 Task: Create new Company, with domain: 'barclays.com' and type: 'Reseller'. Add new contact for this company, with mail Id: 'Varun34Sharma@barclays.com', First Name: Varun, Last name:  Sharma, Job Title: 'Front-End Developer', Phone Number: '(801) 555-9014'. Change life cycle stage to  Lead and lead status to  Open. Logged in from softage.3@softage.net
Action: Mouse moved to (32, 69)
Screenshot: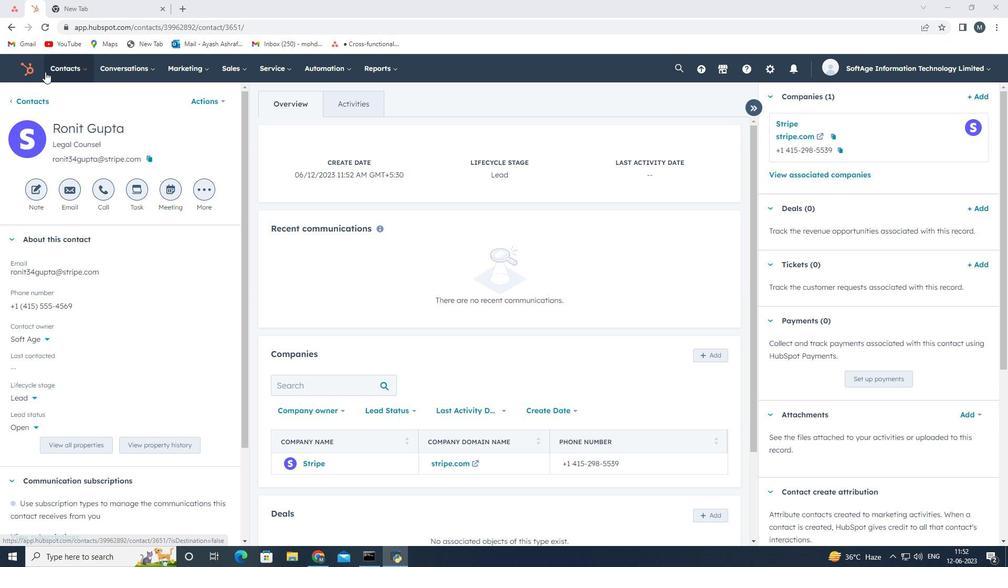 
Action: Mouse pressed left at (32, 69)
Screenshot: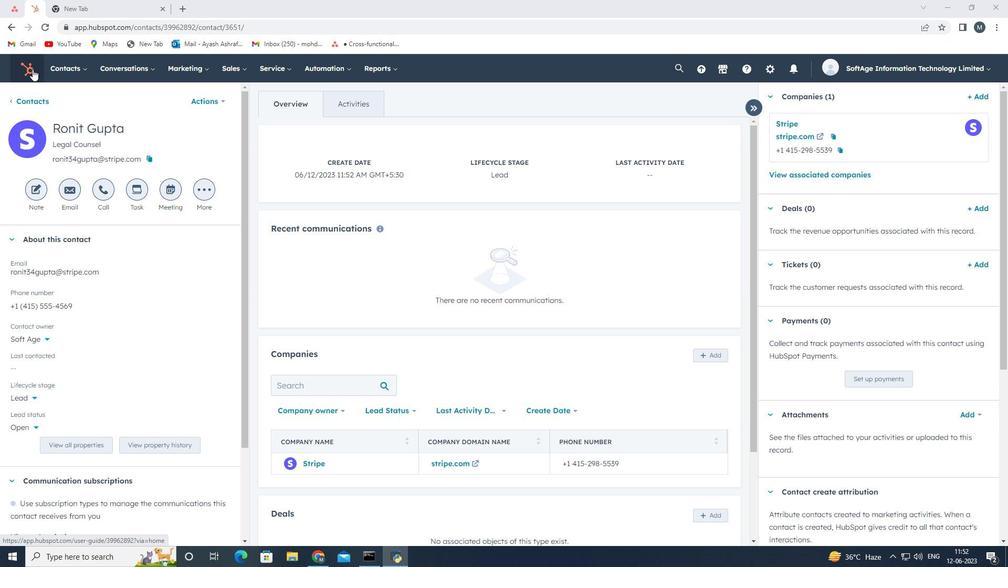 
Action: Mouse moved to (80, 70)
Screenshot: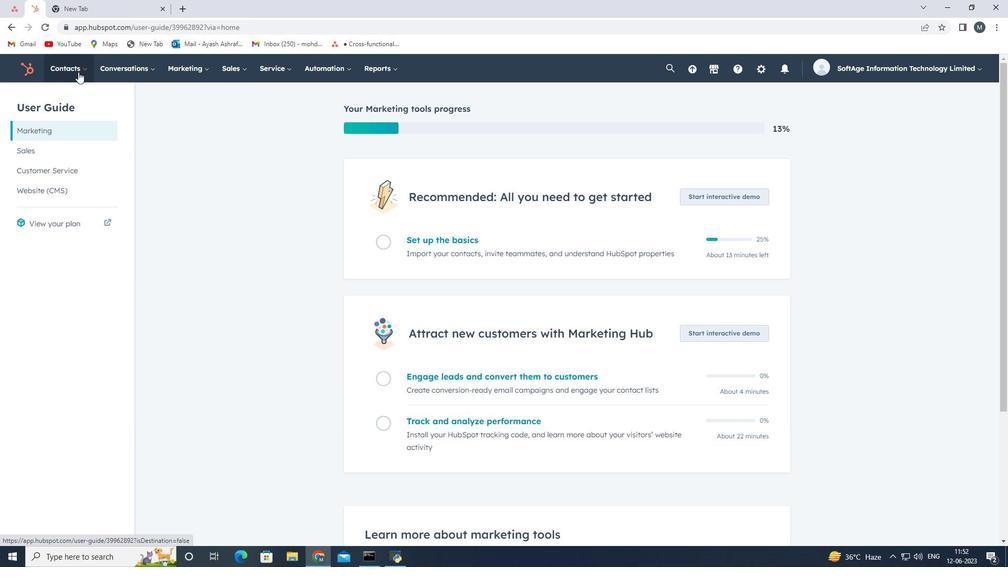 
Action: Mouse pressed left at (80, 70)
Screenshot: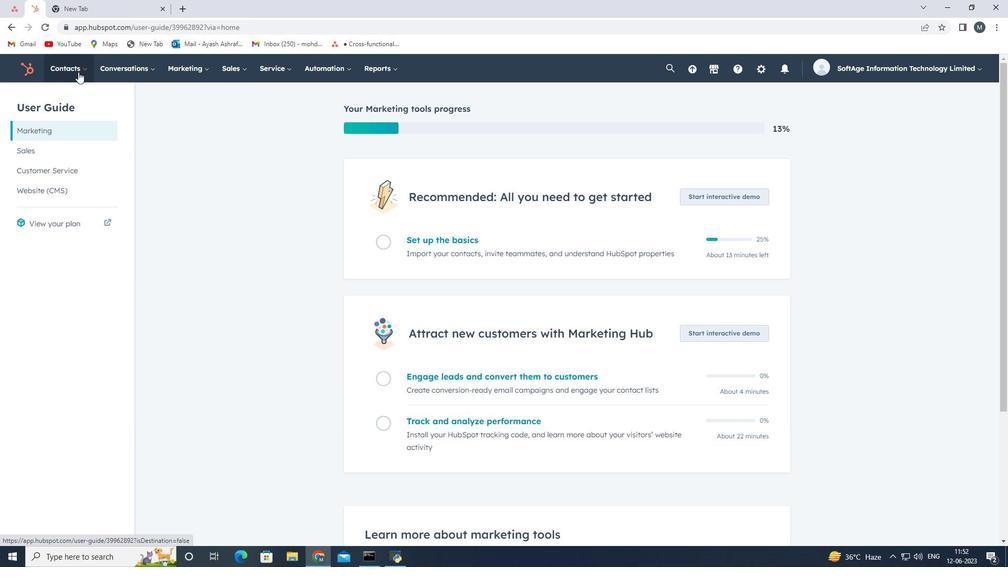 
Action: Mouse moved to (82, 118)
Screenshot: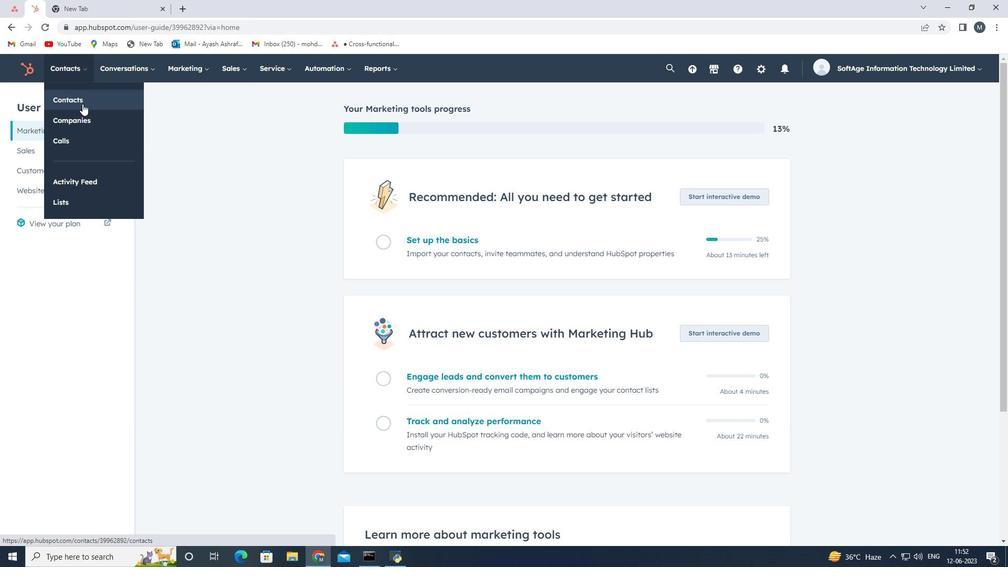 
Action: Mouse pressed left at (82, 118)
Screenshot: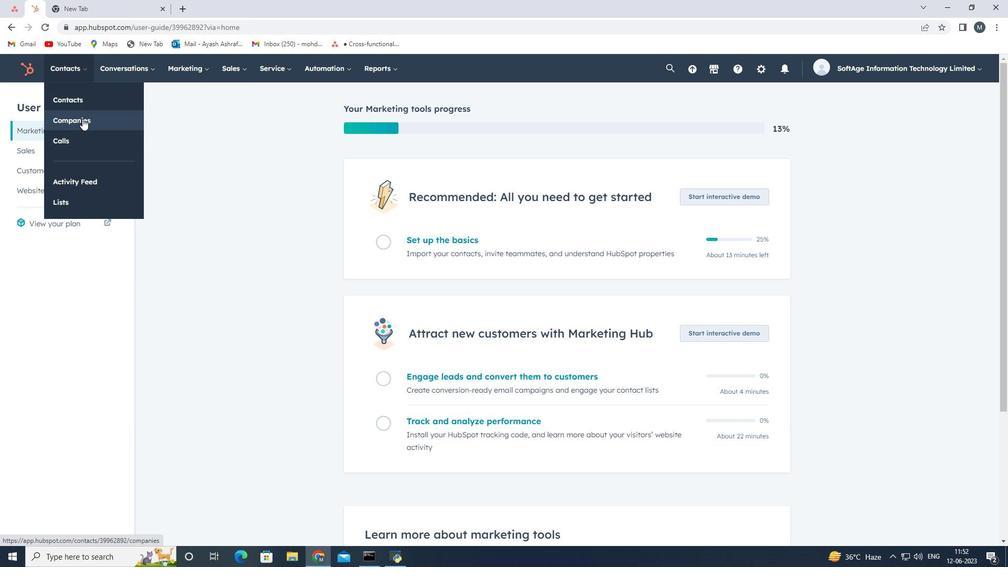 
Action: Mouse moved to (938, 107)
Screenshot: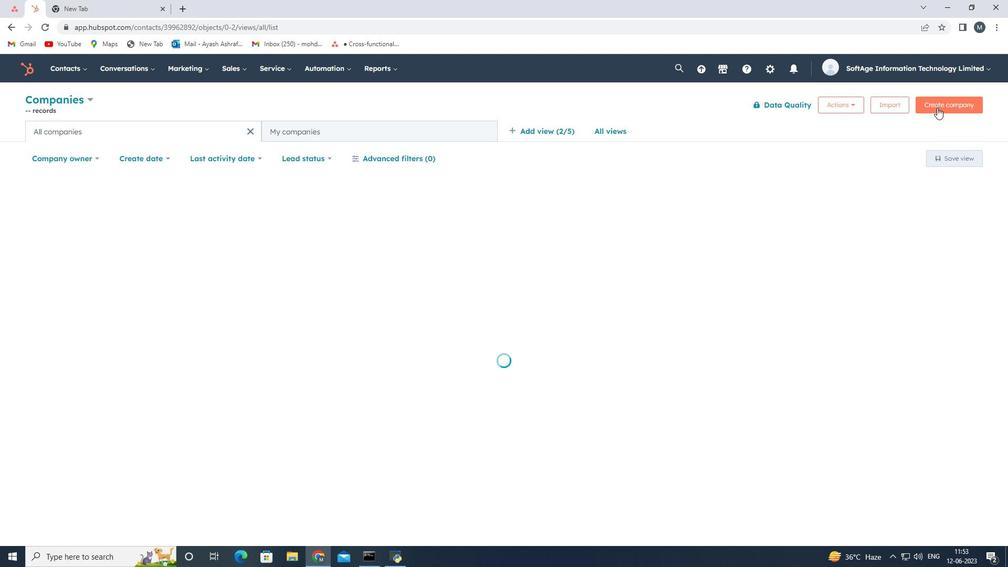 
Action: Mouse pressed left at (938, 107)
Screenshot: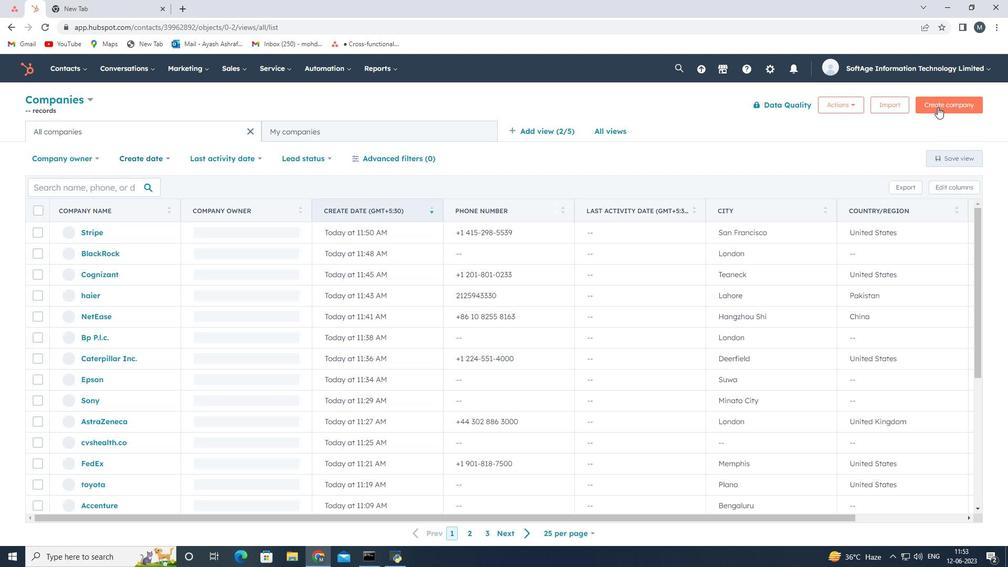
Action: Mouse moved to (763, 147)
Screenshot: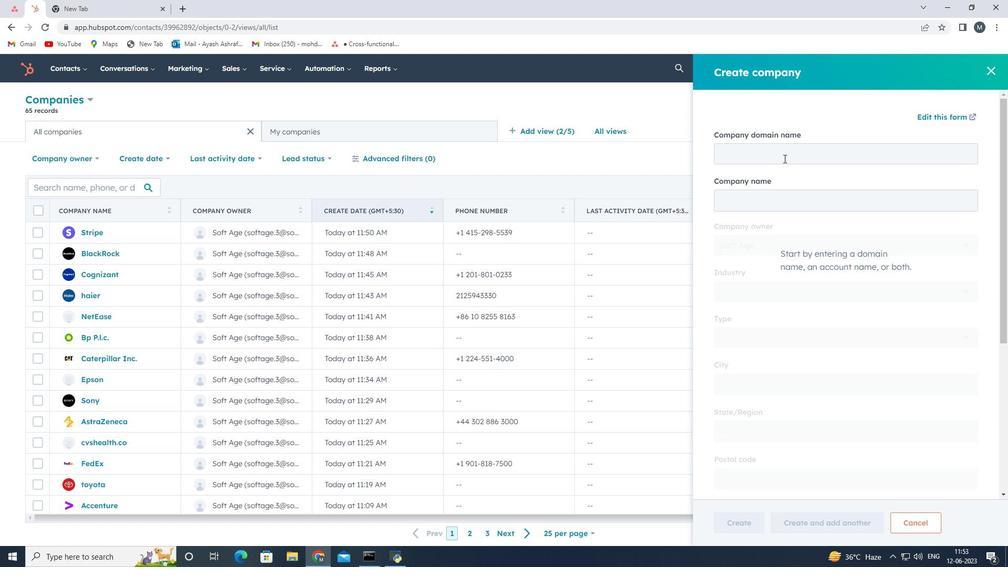 
Action: Mouse pressed left at (763, 147)
Screenshot: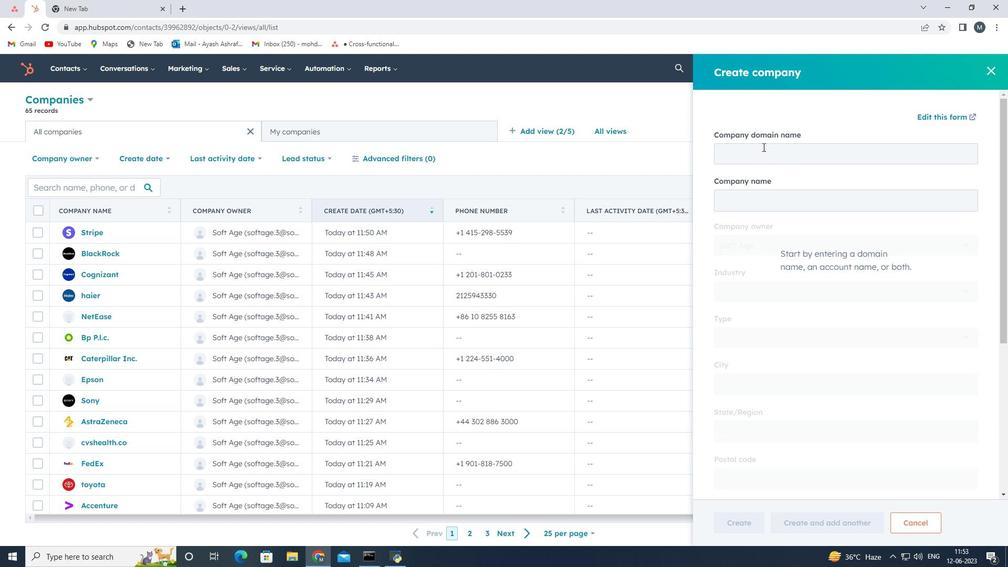 
Action: Key pressed <Key.shift><Key.shift><Key.shift><Key.shift><Key.shift><Key.shift><Key.shift><Key.shift><Key.shift><Key.shift><Key.shift><Key.shift><Key.shift><Key.shift><Key.shift><Key.shift><Key.shift><Key.shift><Key.shift><Key.shift><Key.shift><Key.shift><Key.shift><Key.shift><Key.shift><Key.shift><Key.shift><Key.shift><Key.shift><Key.shift><Key.shift>barclays.com
Screenshot: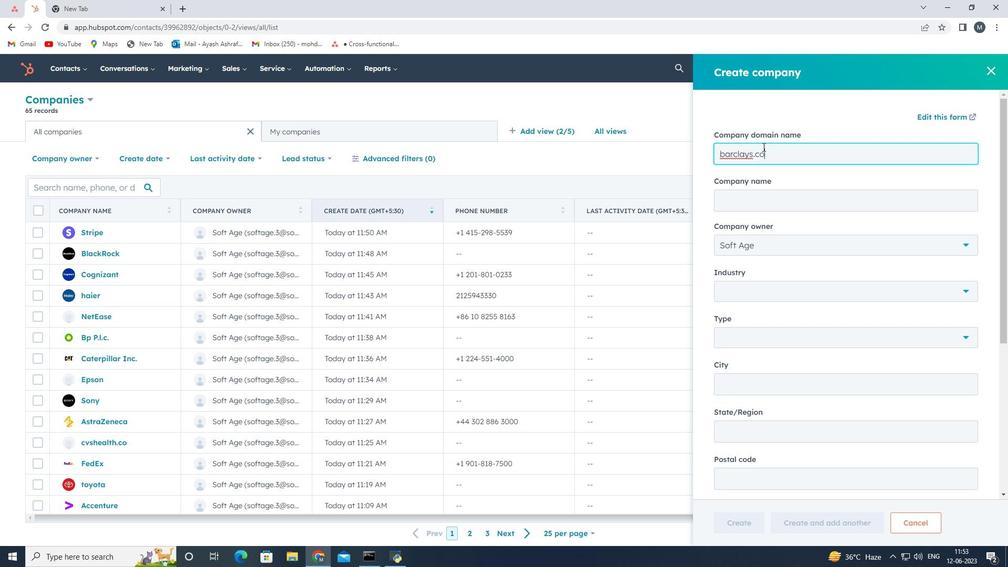 
Action: Mouse moved to (774, 257)
Screenshot: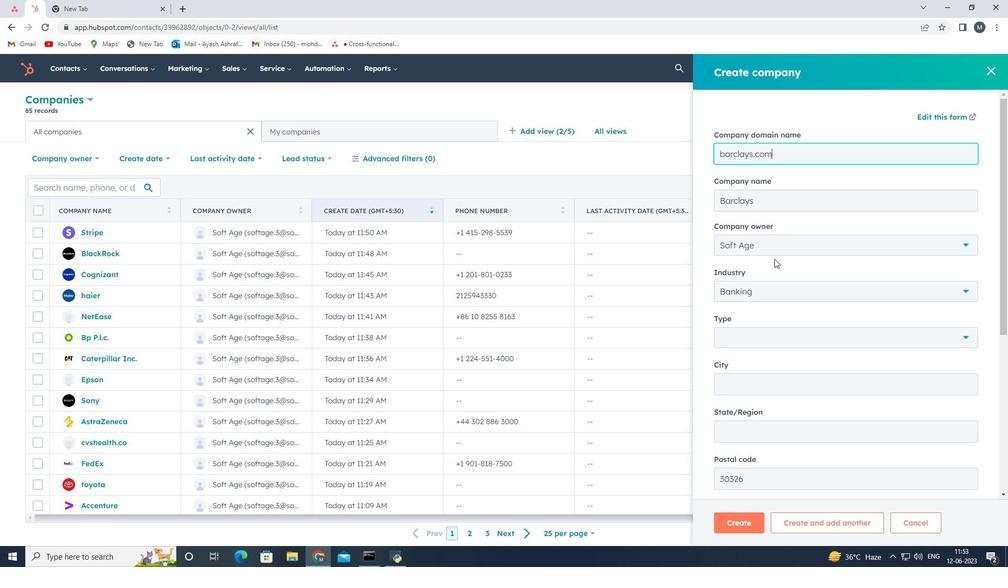 
Action: Mouse scrolled (774, 257) with delta (0, 0)
Screenshot: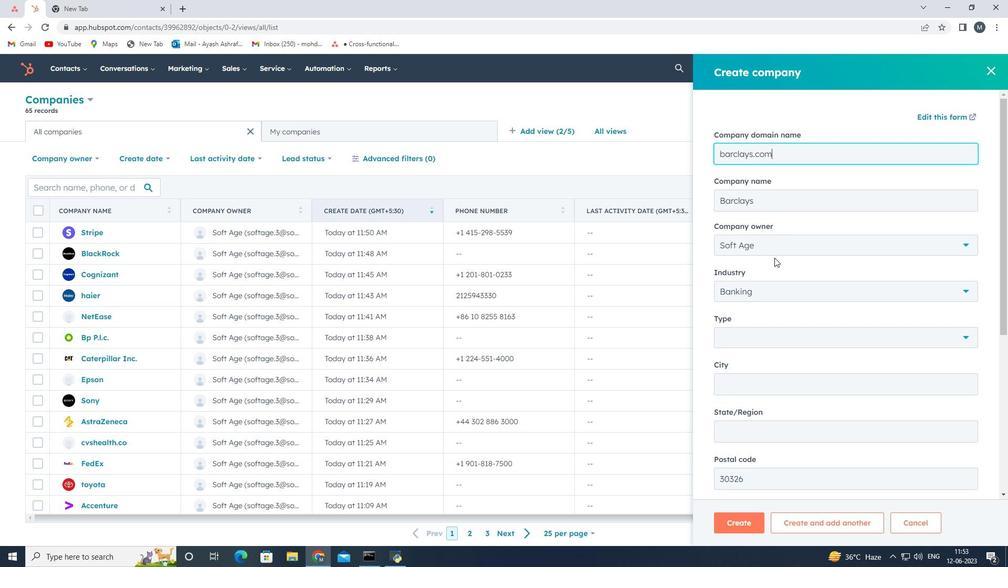 
Action: Mouse moved to (766, 282)
Screenshot: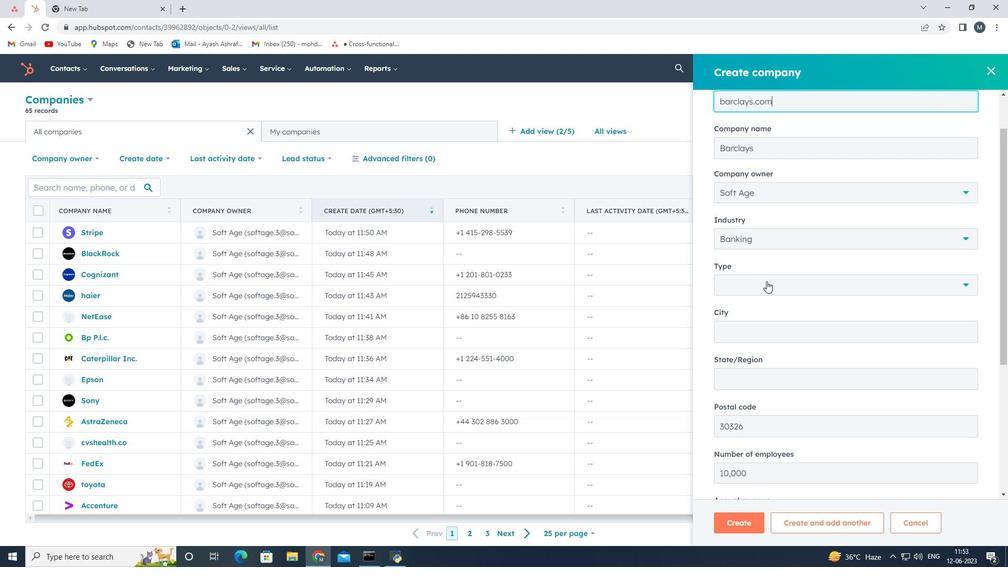 
Action: Mouse pressed left at (766, 282)
Screenshot: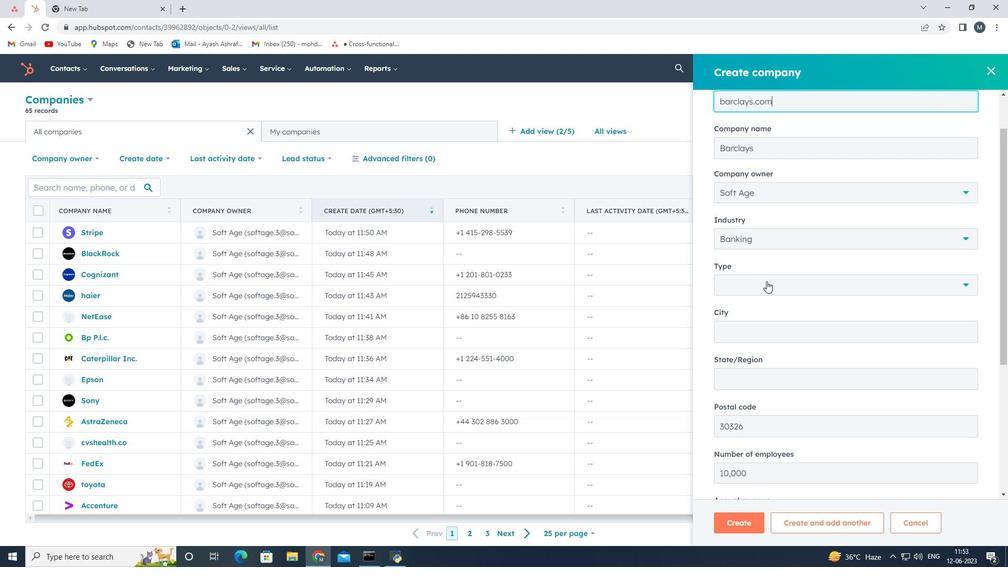 
Action: Mouse moved to (748, 378)
Screenshot: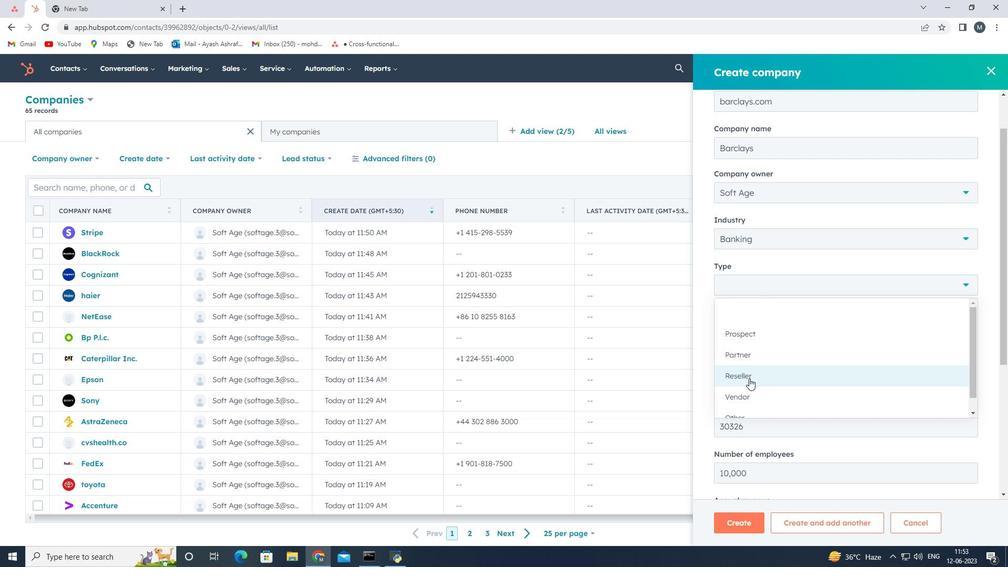 
Action: Mouse pressed left at (748, 378)
Screenshot: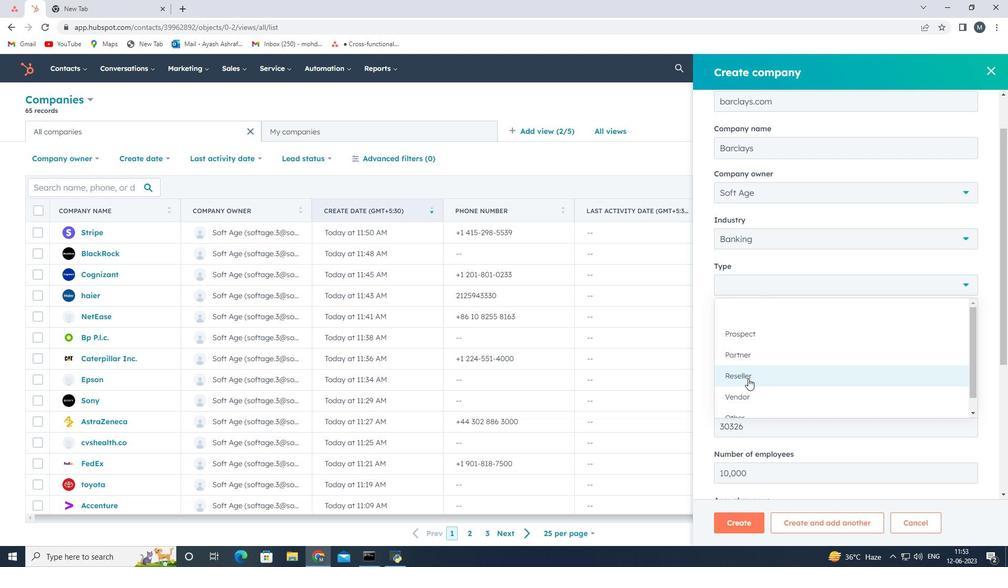 
Action: Mouse moved to (795, 321)
Screenshot: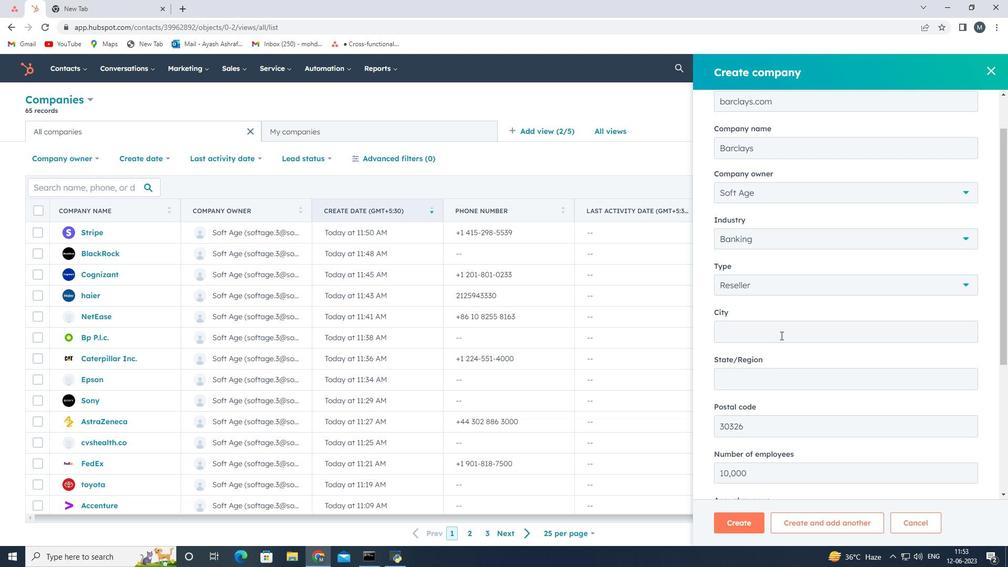 
Action: Mouse scrolled (795, 321) with delta (0, 0)
Screenshot: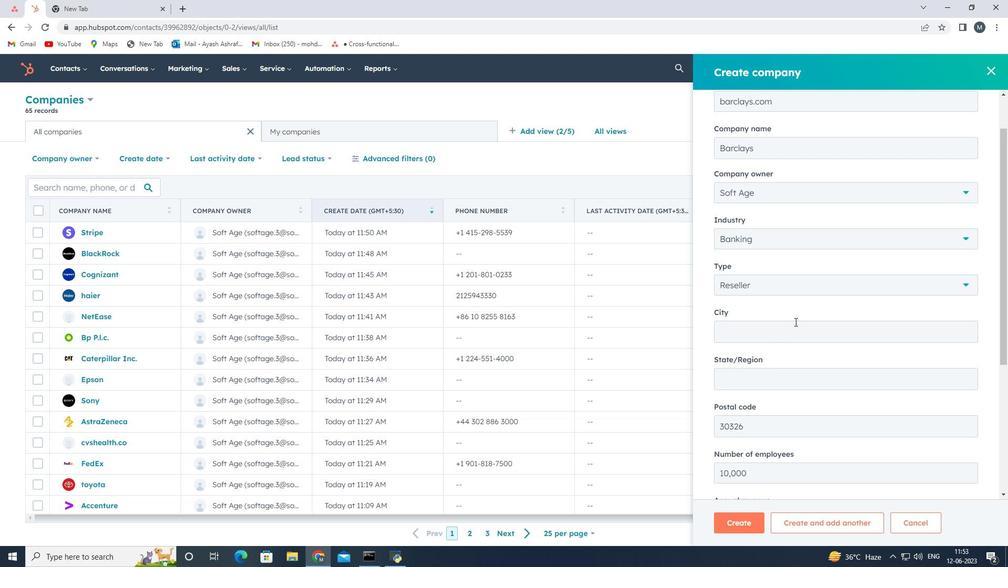 
Action: Mouse moved to (795, 321)
Screenshot: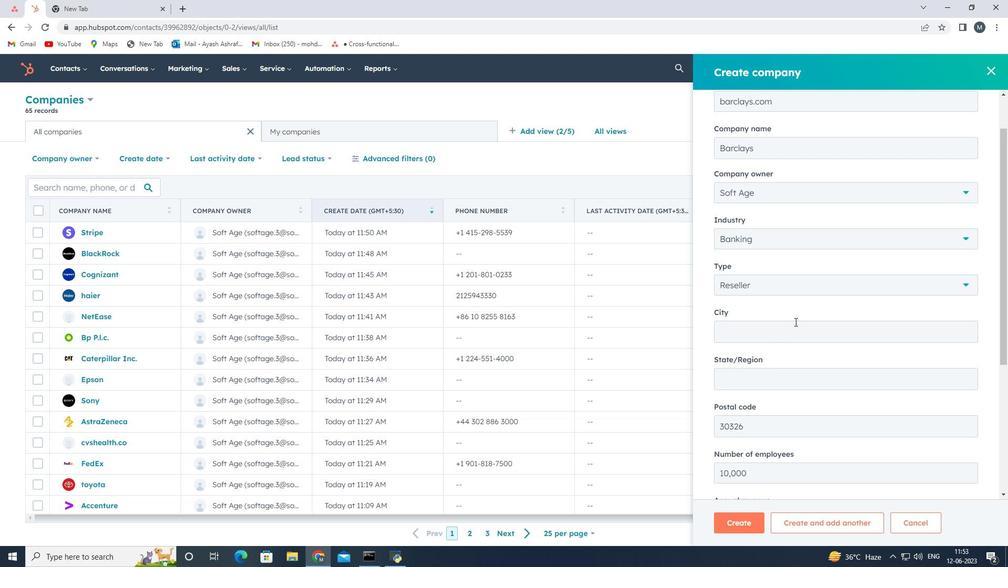 
Action: Mouse scrolled (795, 320) with delta (0, 0)
Screenshot: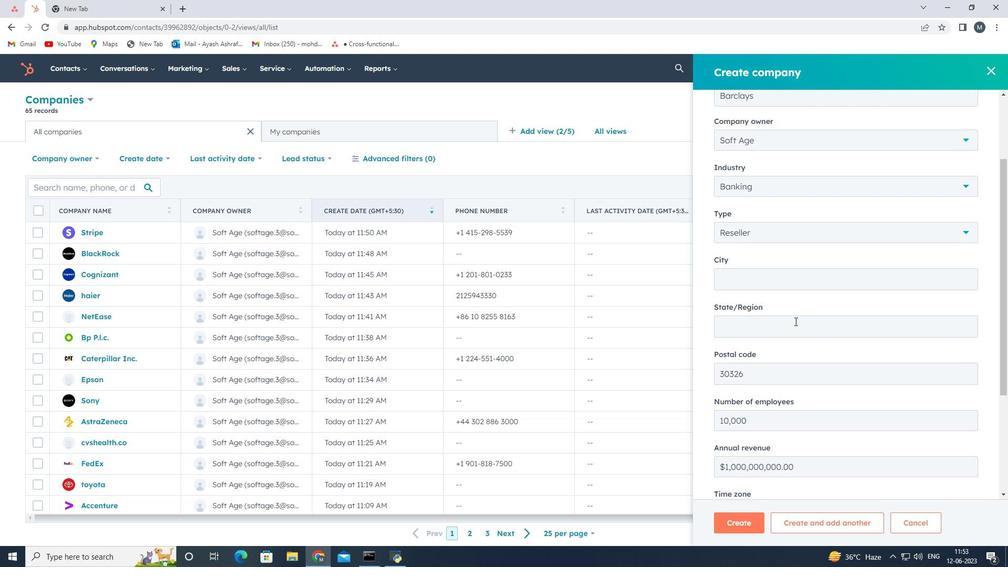 
Action: Mouse scrolled (795, 320) with delta (0, 0)
Screenshot: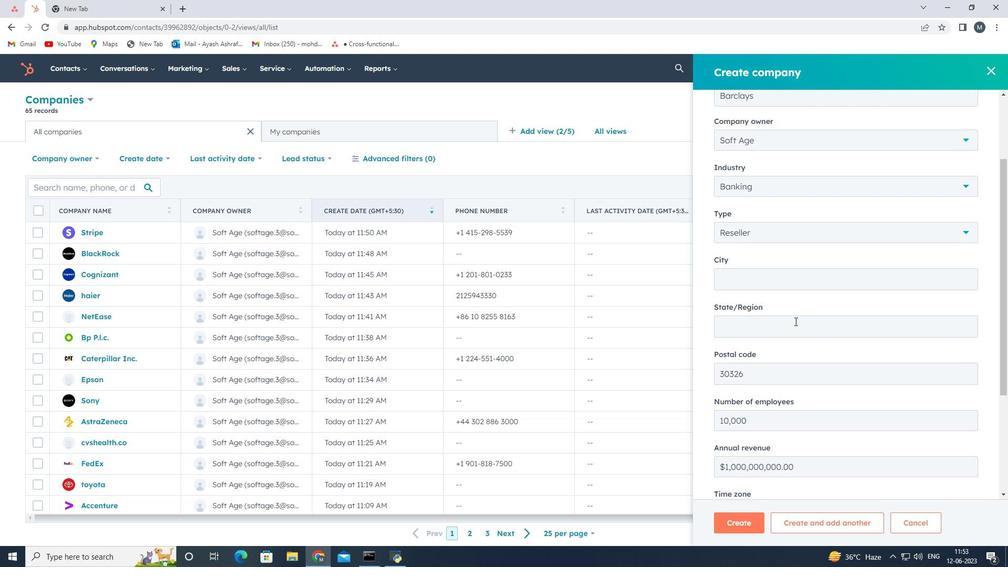 
Action: Mouse scrolled (795, 320) with delta (0, 0)
Screenshot: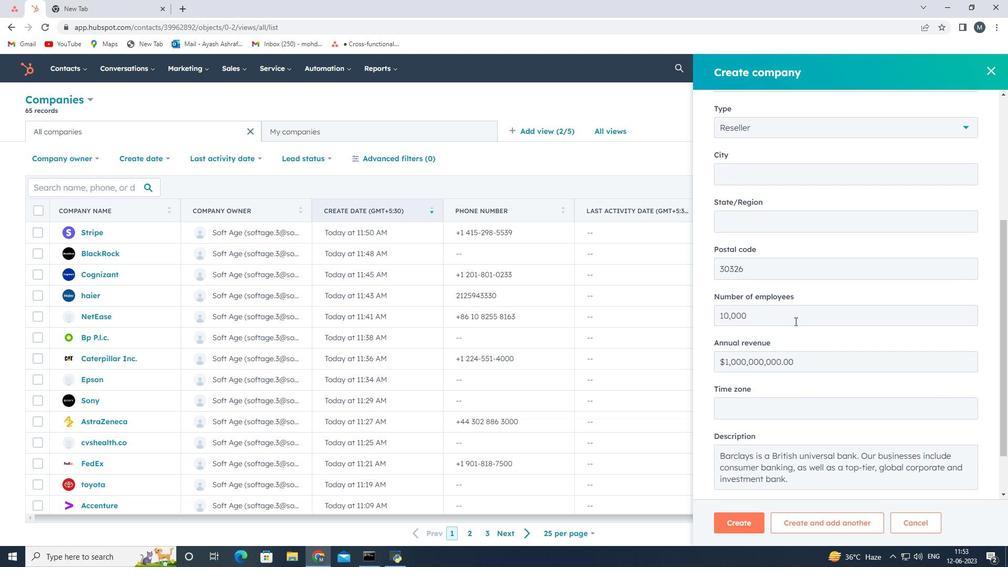 
Action: Mouse scrolled (795, 320) with delta (0, 0)
Screenshot: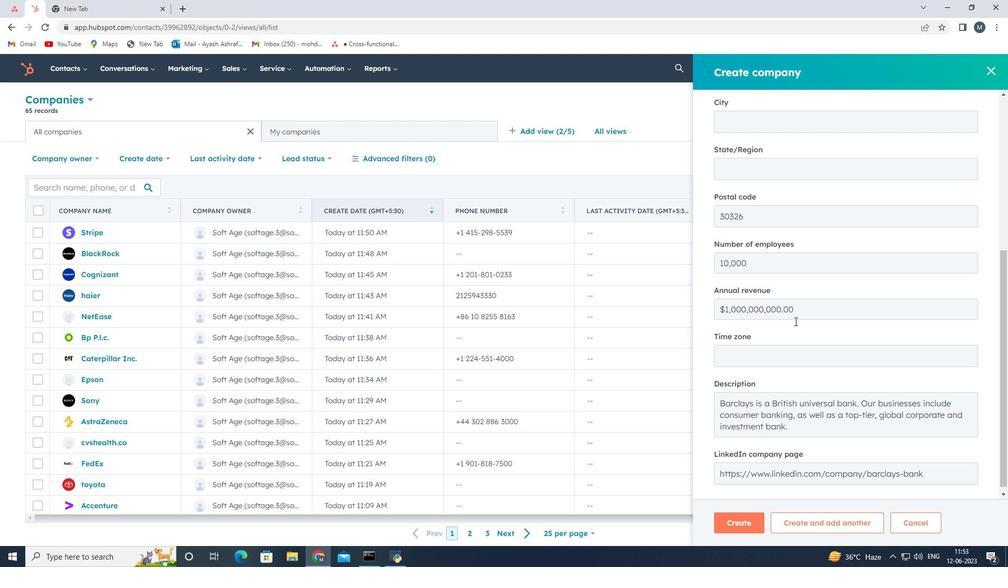 
Action: Mouse scrolled (795, 320) with delta (0, 0)
Screenshot: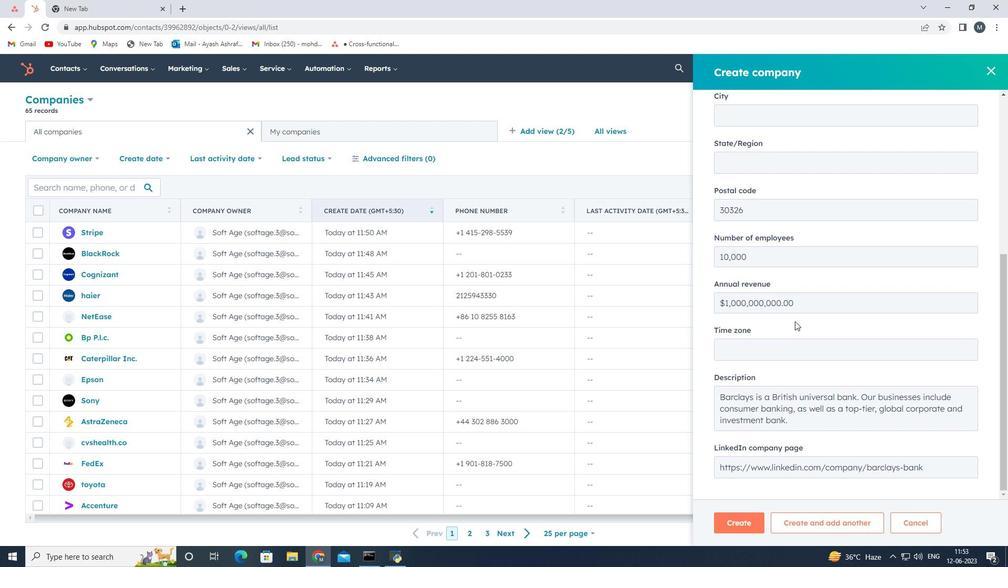 
Action: Mouse moved to (782, 385)
Screenshot: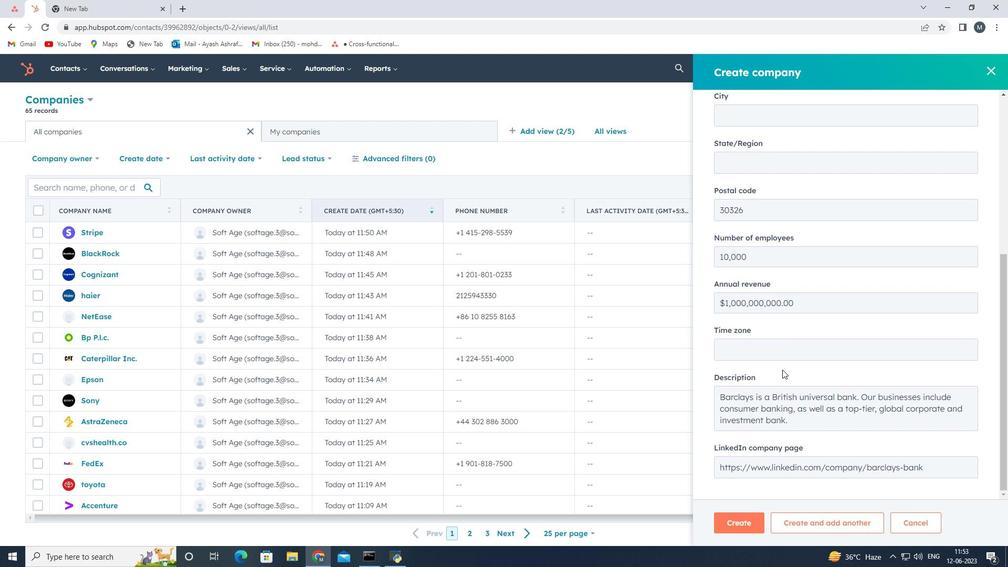 
Action: Mouse scrolled (782, 379) with delta (0, 0)
Screenshot: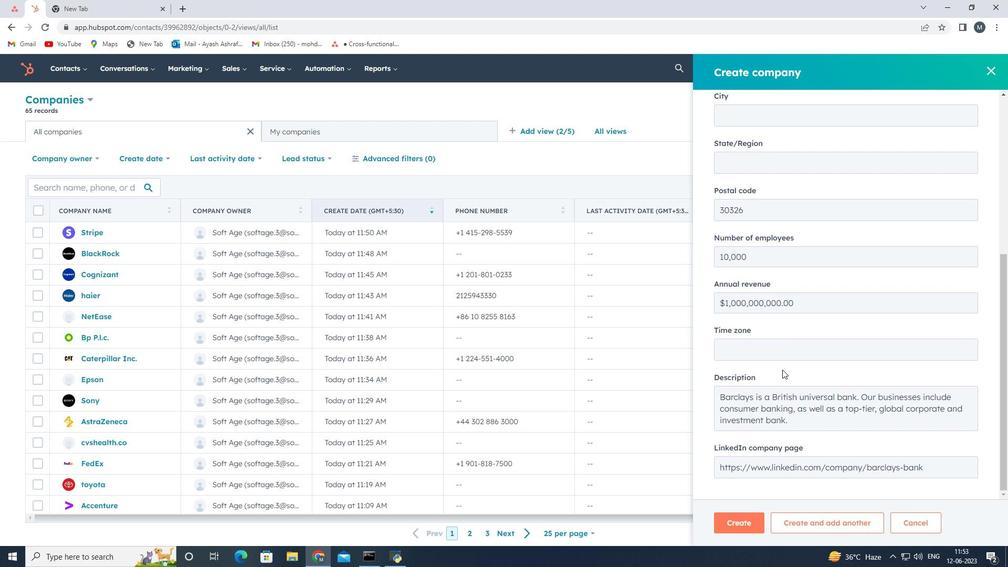 
Action: Mouse moved to (782, 388)
Screenshot: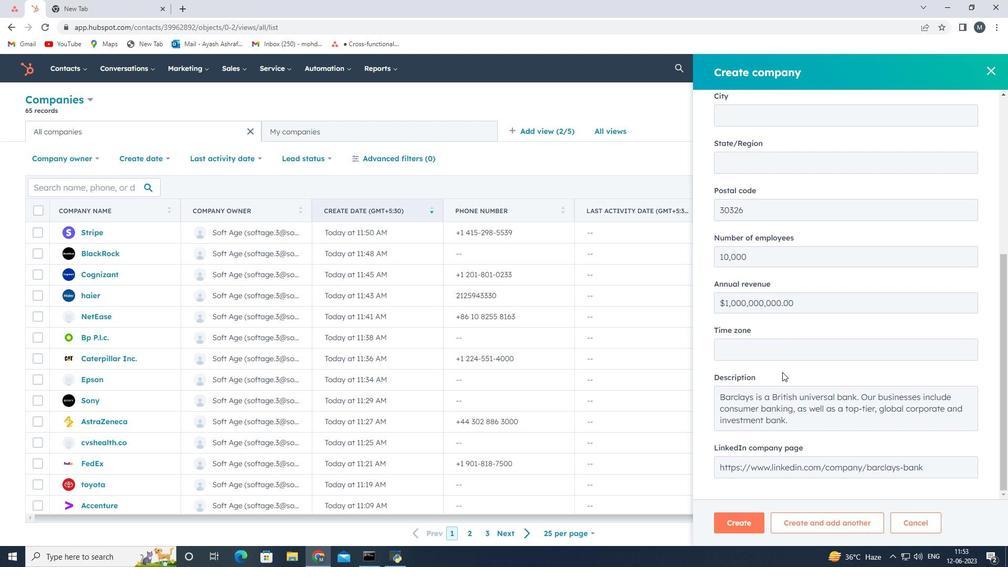 
Action: Mouse scrolled (782, 387) with delta (0, 0)
Screenshot: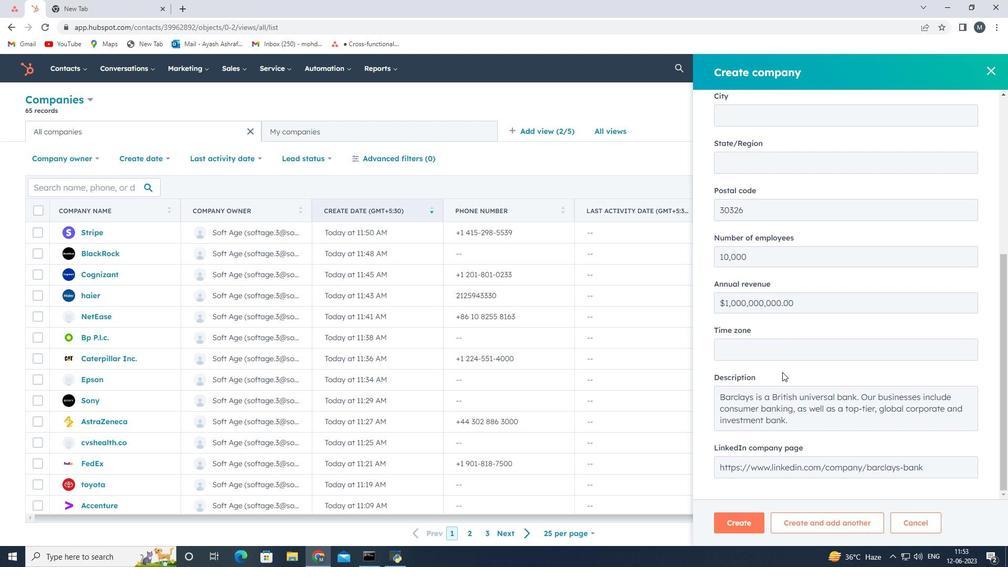 
Action: Mouse moved to (766, 413)
Screenshot: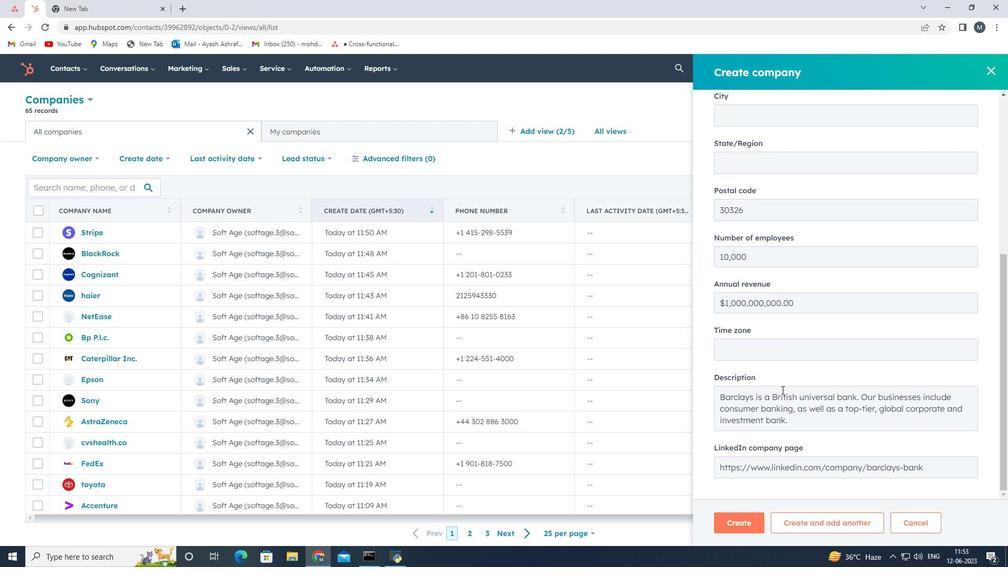 
Action: Mouse scrolled (766, 412) with delta (0, 0)
Screenshot: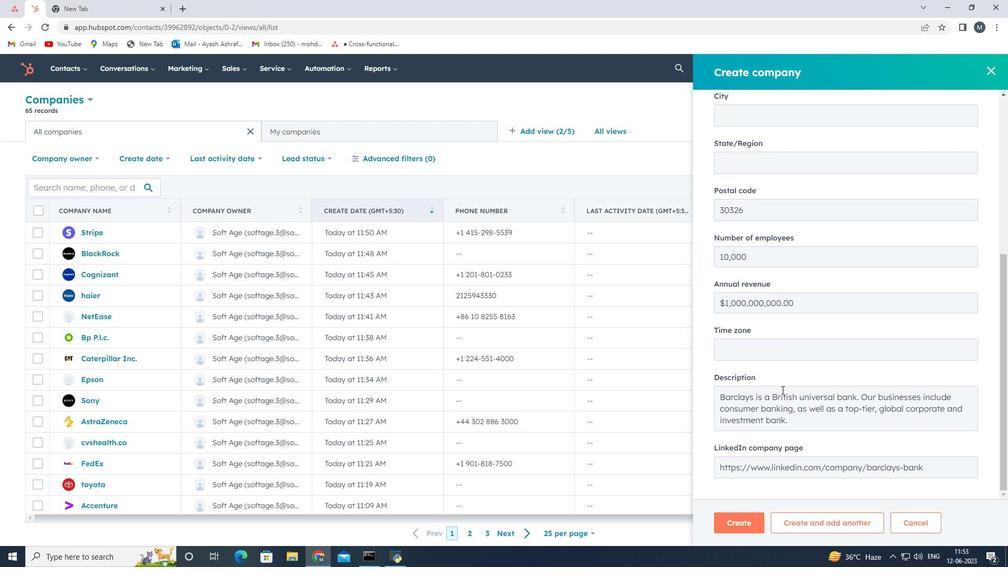 
Action: Mouse moved to (744, 521)
Screenshot: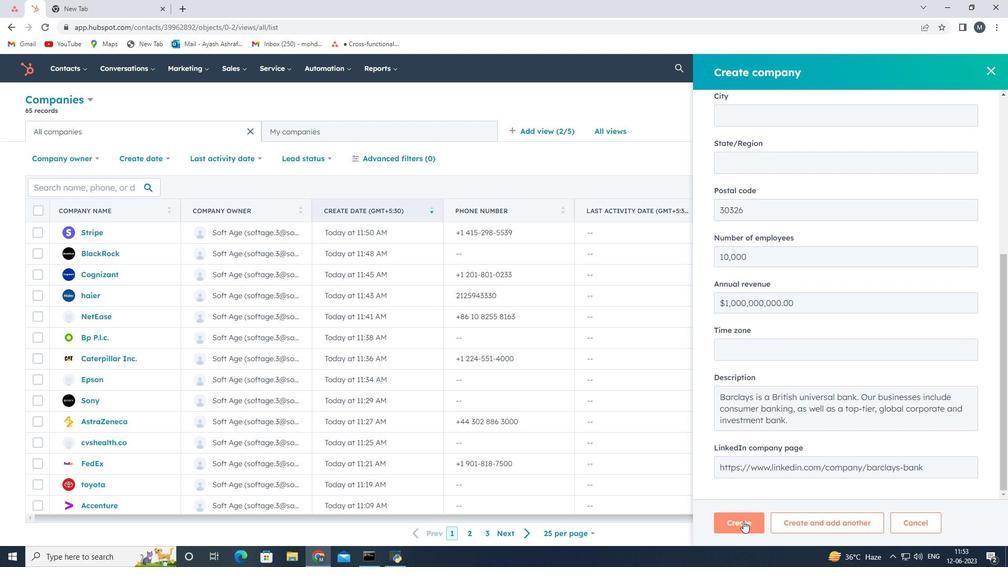 
Action: Mouse pressed left at (744, 521)
Screenshot: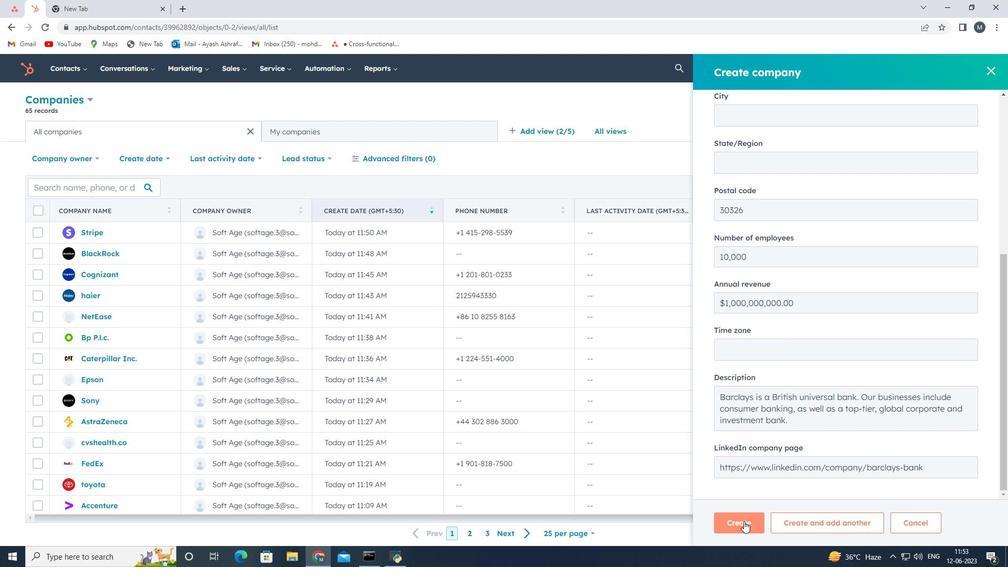 
Action: Mouse moved to (702, 357)
Screenshot: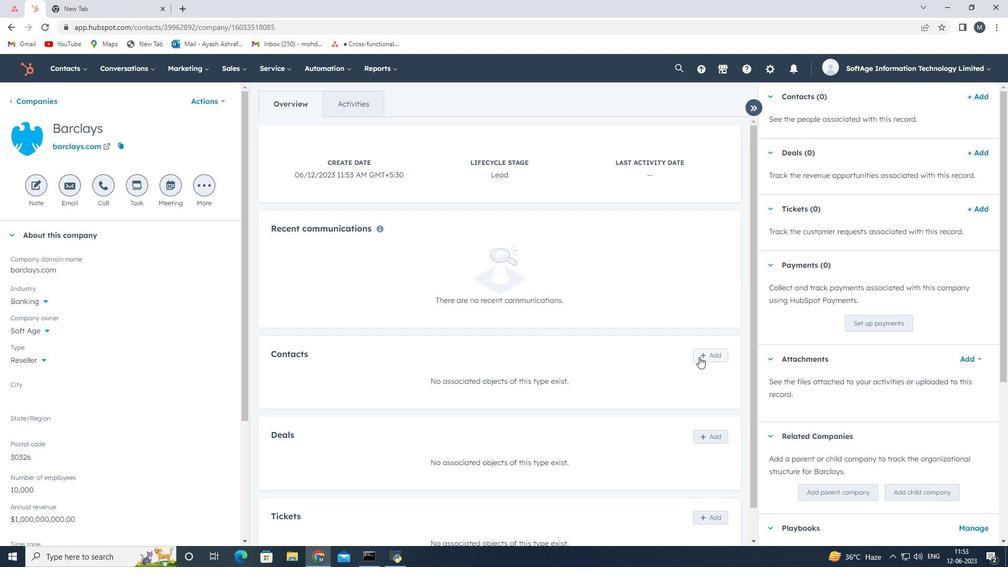 
Action: Mouse pressed left at (702, 357)
Screenshot: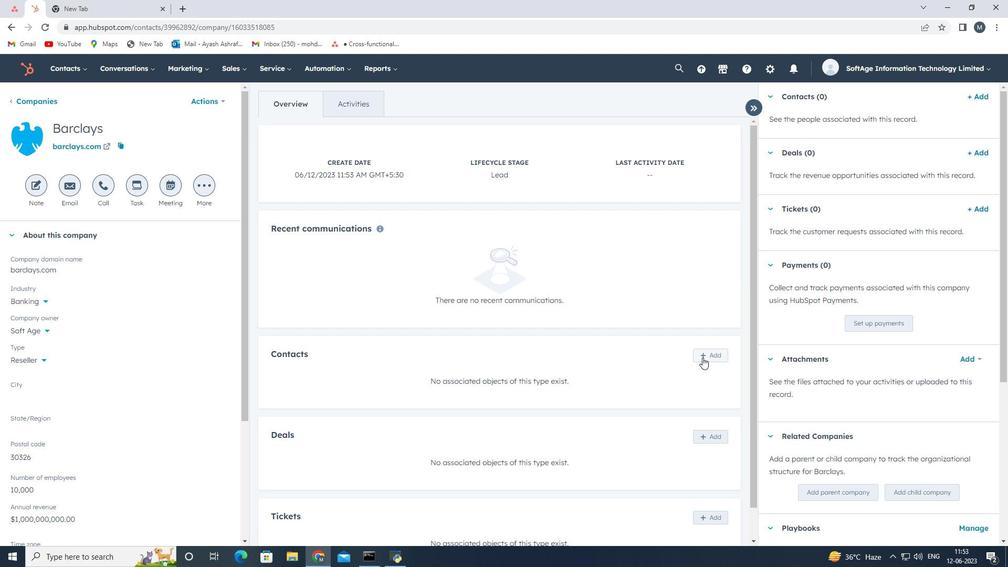 
Action: Mouse moved to (761, 125)
Screenshot: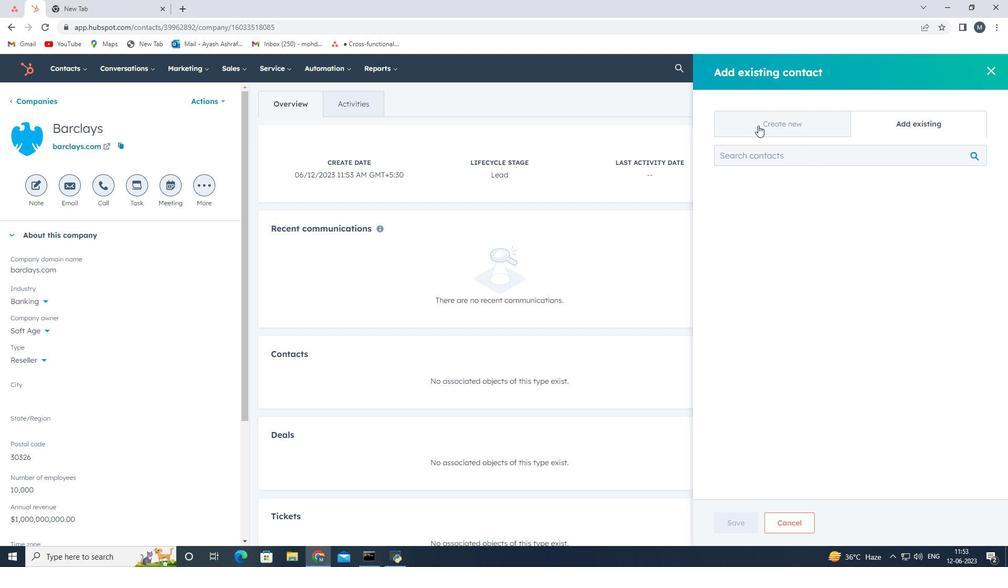 
Action: Mouse pressed left at (761, 125)
Screenshot: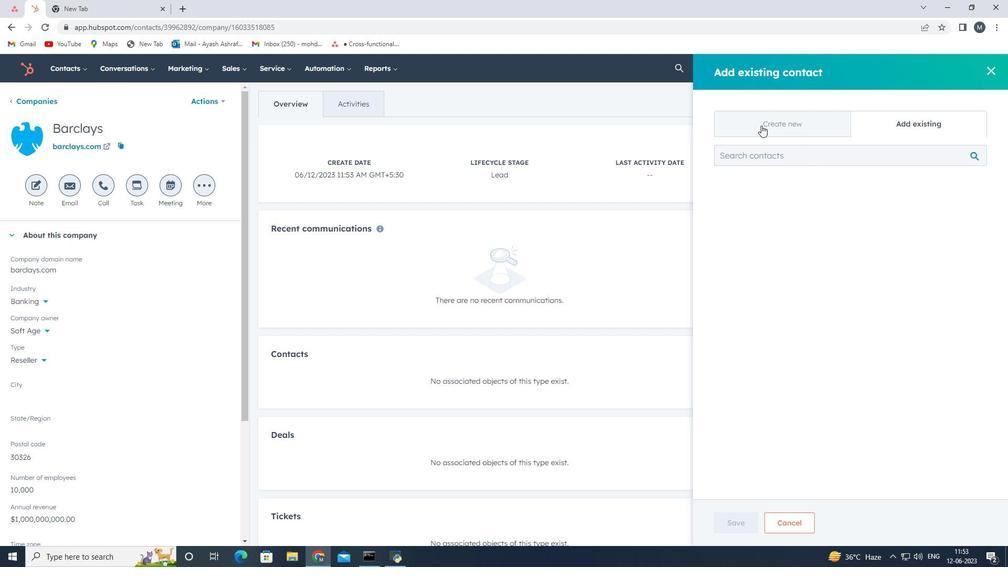 
Action: Mouse moved to (750, 183)
Screenshot: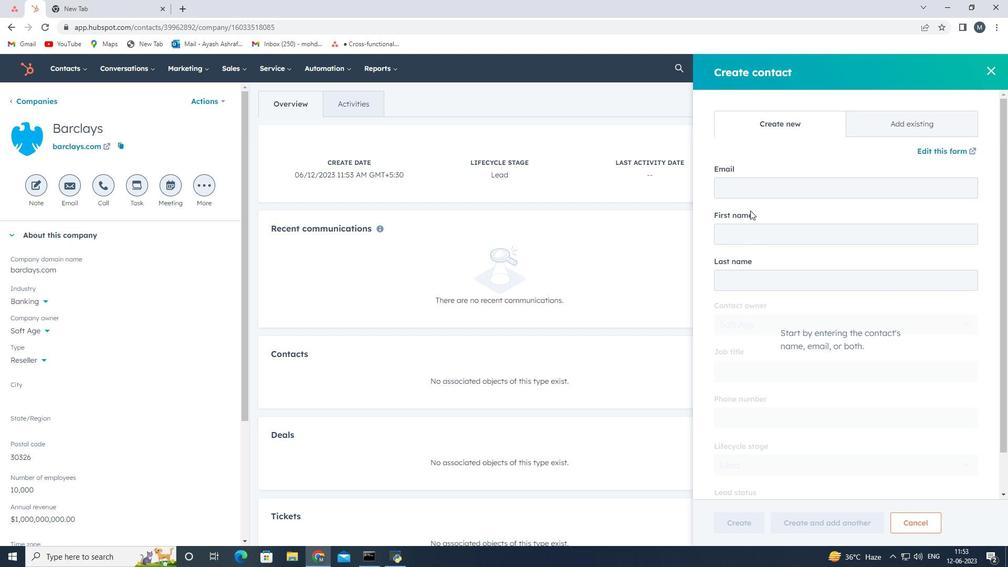 
Action: Mouse pressed left at (750, 183)
Screenshot: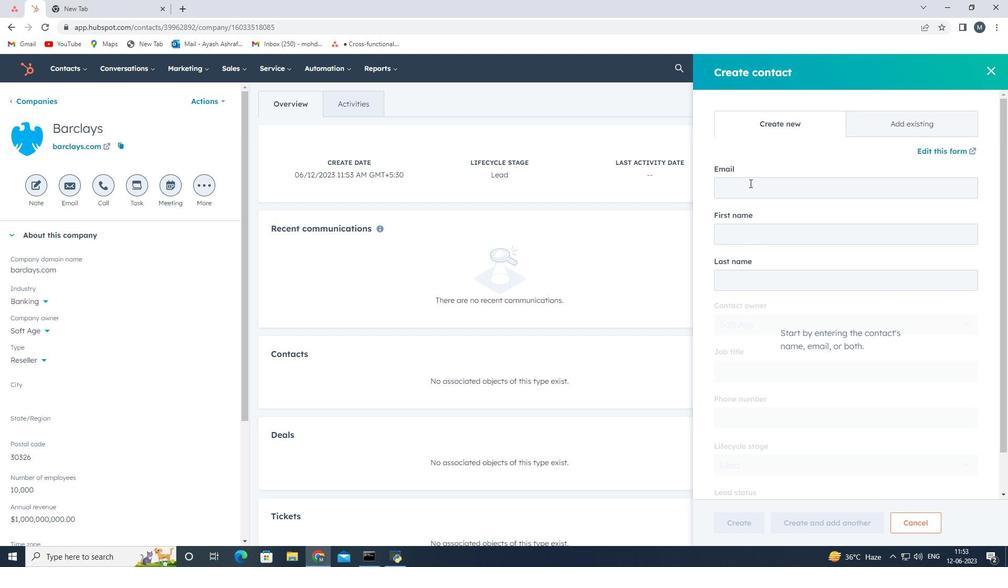 
Action: Key pressed <Key.shift>Varun34<Key.shift>Sharma<Key.shift>@barclays.com
Screenshot: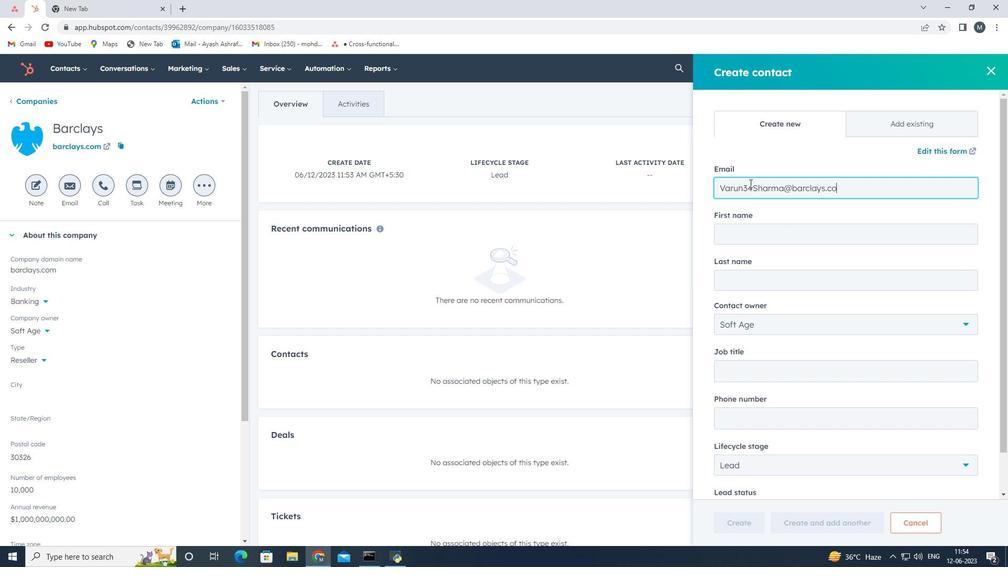 
Action: Mouse moved to (773, 230)
Screenshot: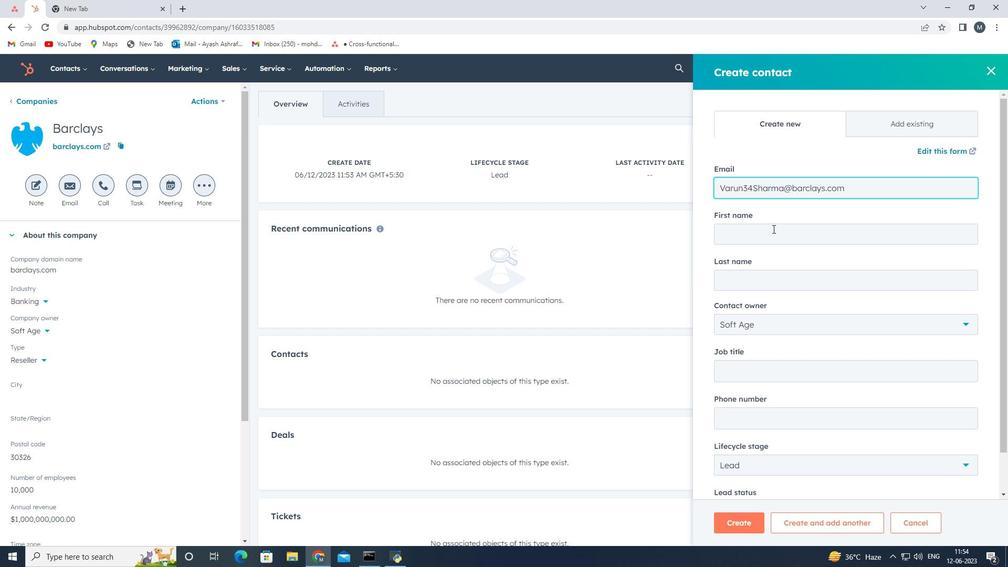 
Action: Mouse pressed left at (773, 230)
Screenshot: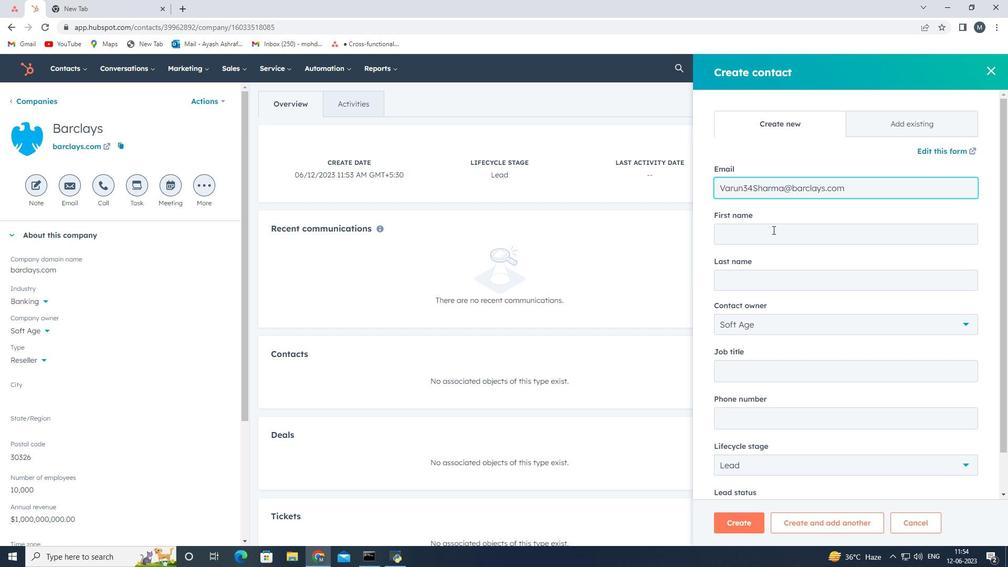 
Action: Mouse moved to (773, 231)
Screenshot: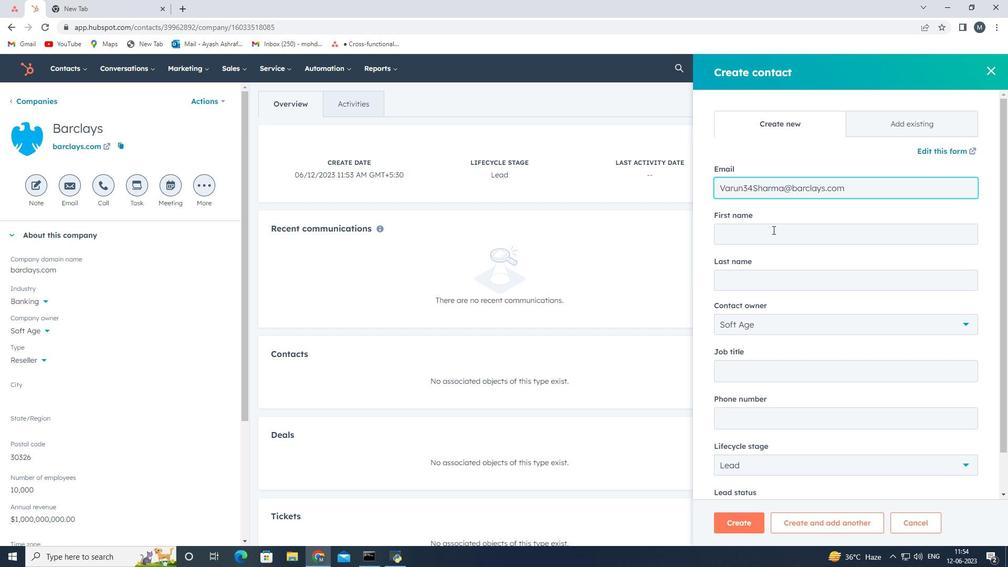 
Action: Key pressed <Key.shift>Varun<Key.space>
Screenshot: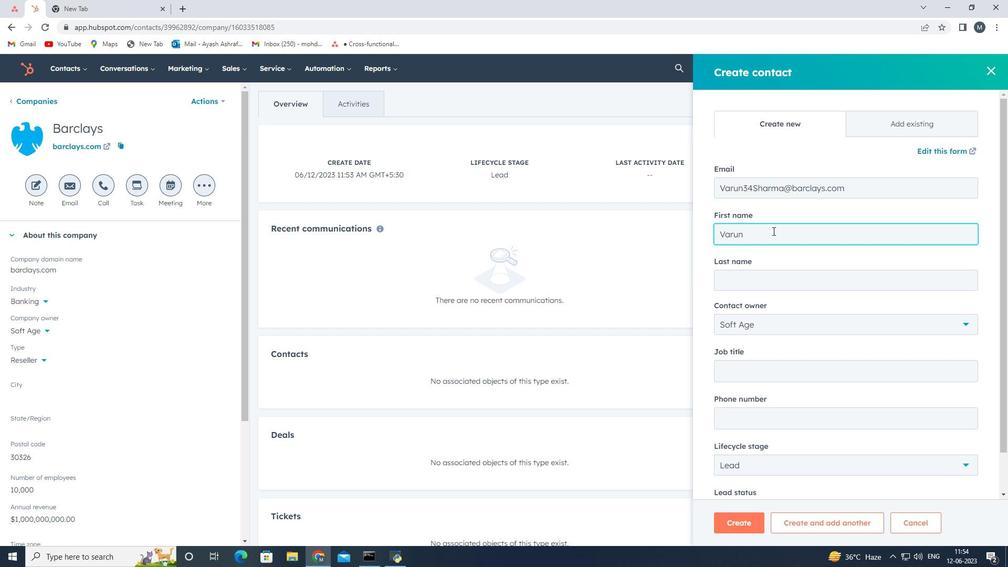 
Action: Mouse moved to (757, 278)
Screenshot: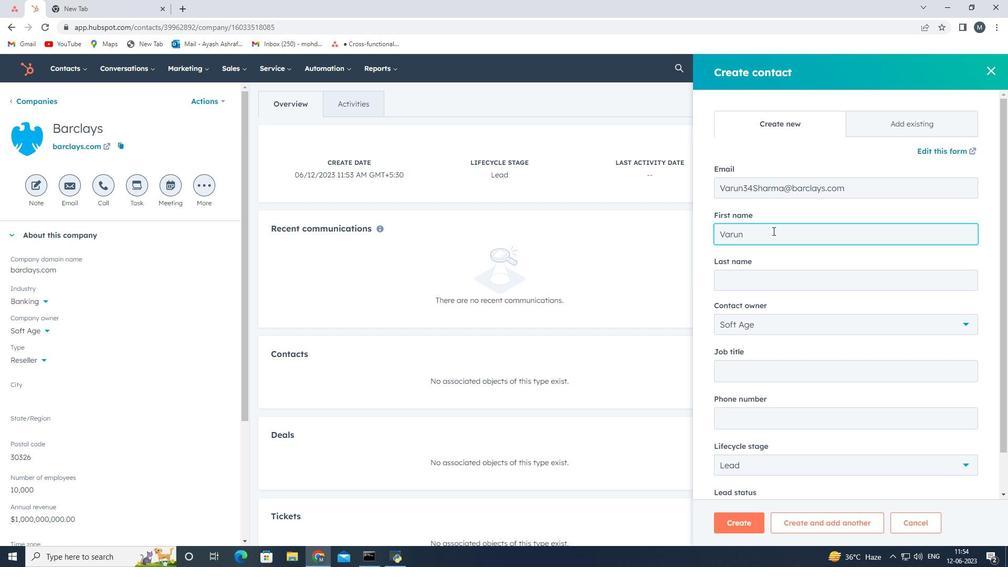 
Action: Mouse pressed left at (757, 278)
Screenshot: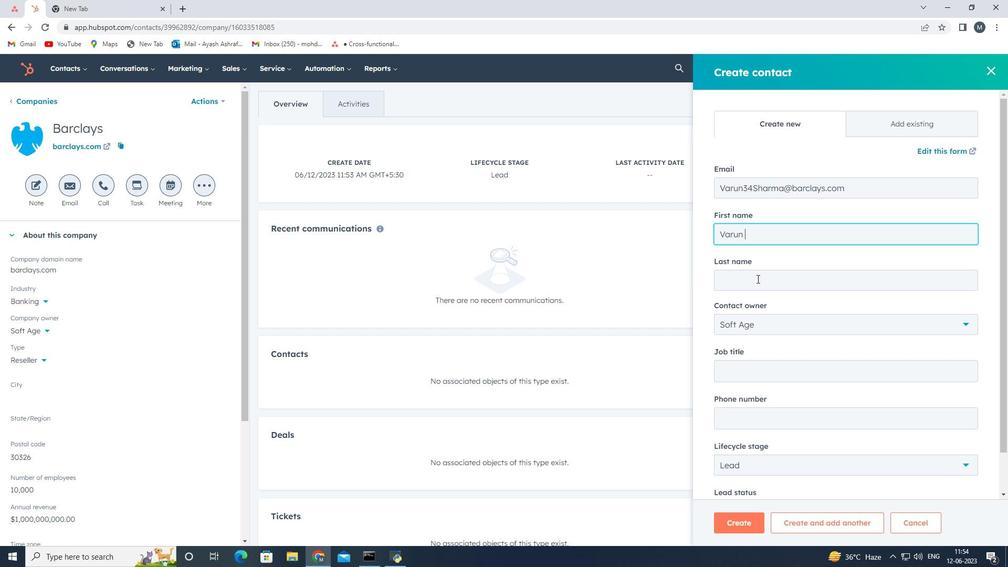 
Action: Key pressed <Key.shift>Sharma
Screenshot: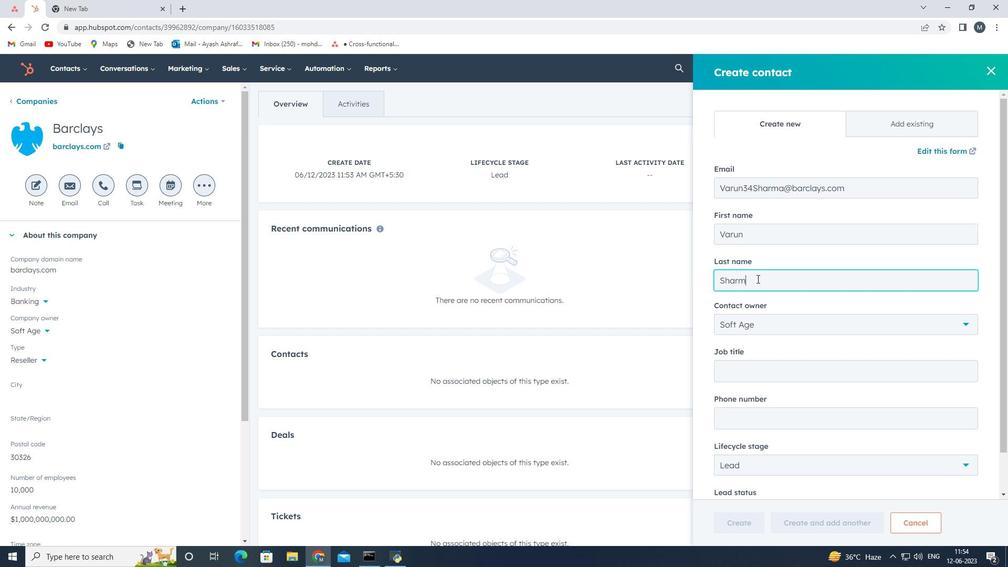
Action: Mouse moved to (780, 349)
Screenshot: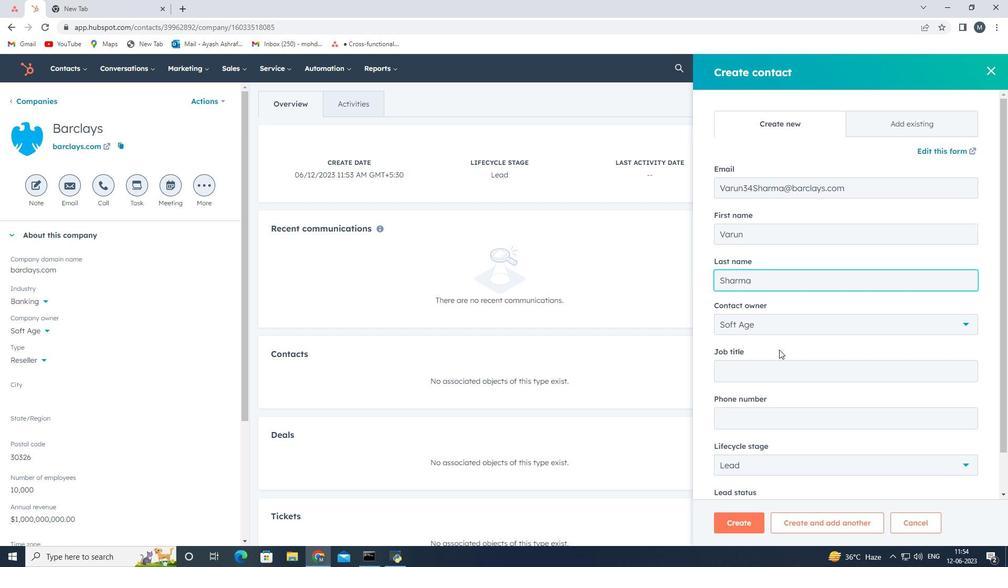 
Action: Mouse scrolled (780, 349) with delta (0, 0)
Screenshot: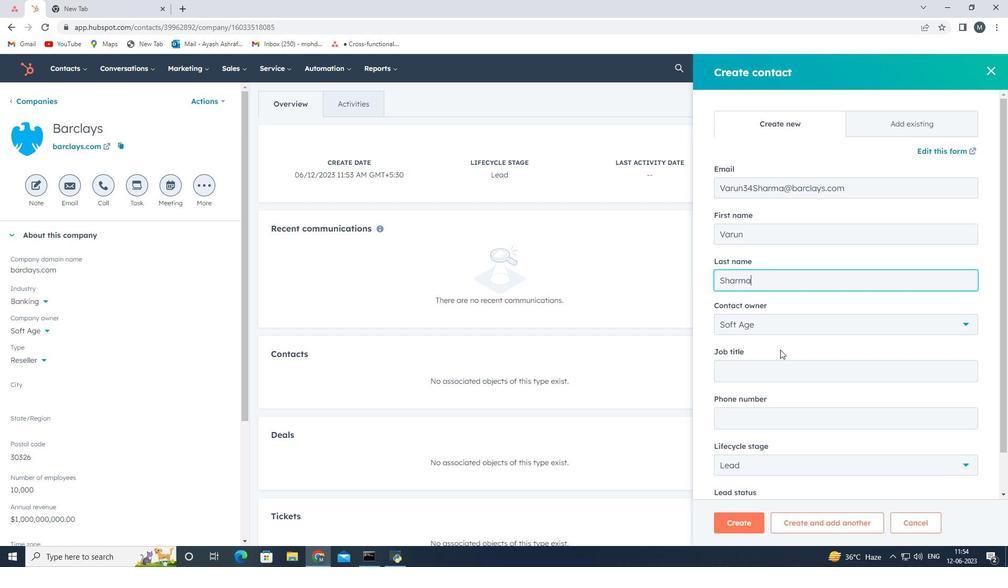 
Action: Mouse moved to (767, 327)
Screenshot: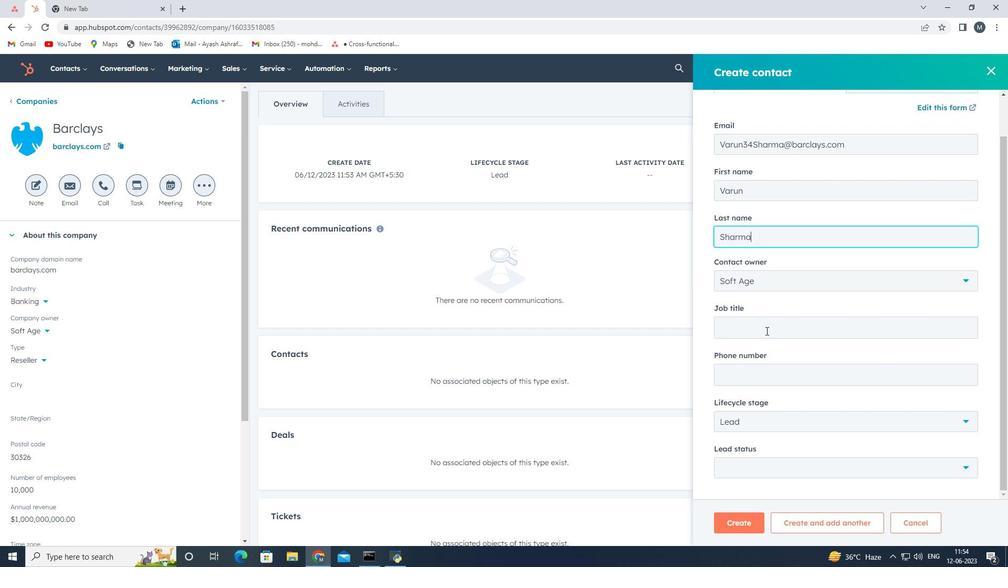 
Action: Mouse pressed left at (767, 327)
Screenshot: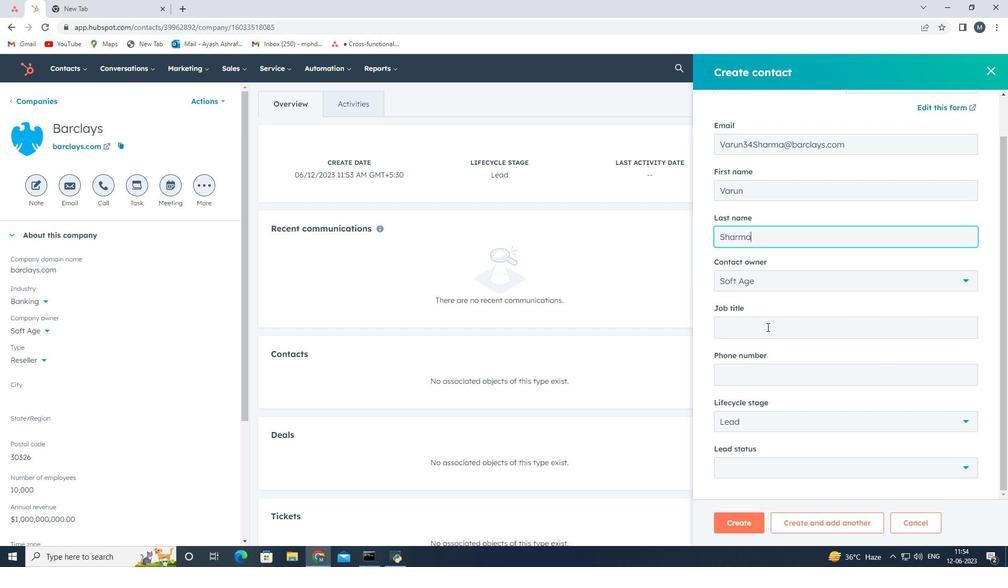 
Action: Mouse moved to (766, 327)
Screenshot: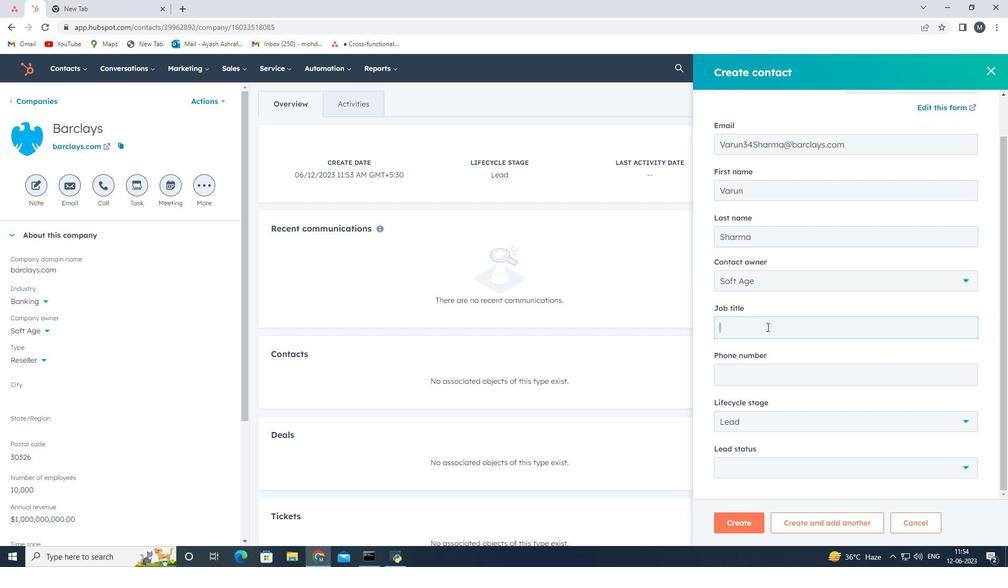 
Action: Key pressed <Key.shift><Key.shift><Key.shift><Key.shift><Key.shift><Key.shift><Key.shift><Key.shift><Key.shift><Key.shift><Key.shift><Key.shift><Key.shift><Key.shift><Key.shift><Key.shift><Key.shift>Front<Key.space><Key.backspace><Key.shift>-<Key.shift>End
Screenshot: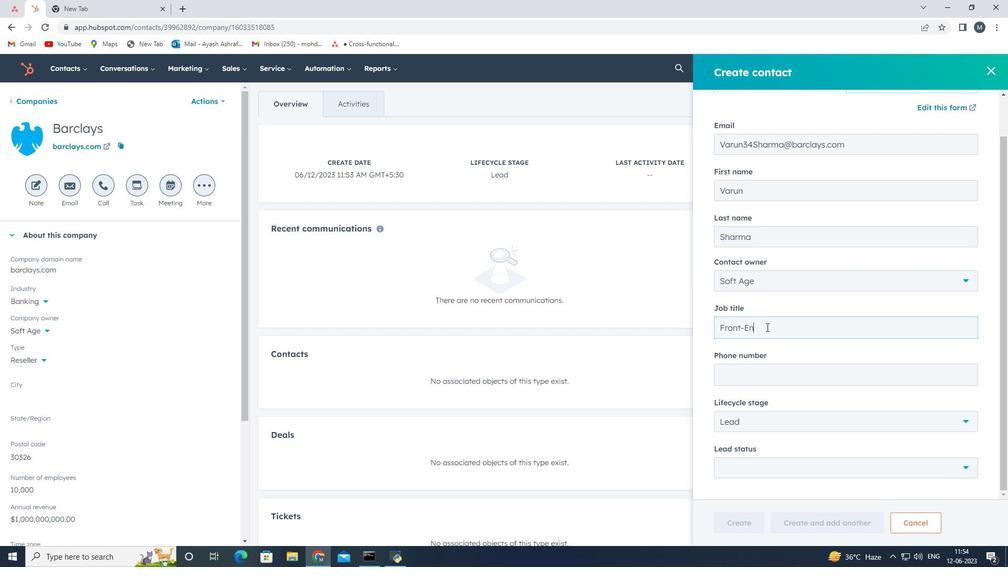 
Action: Mouse moved to (752, 346)
Screenshot: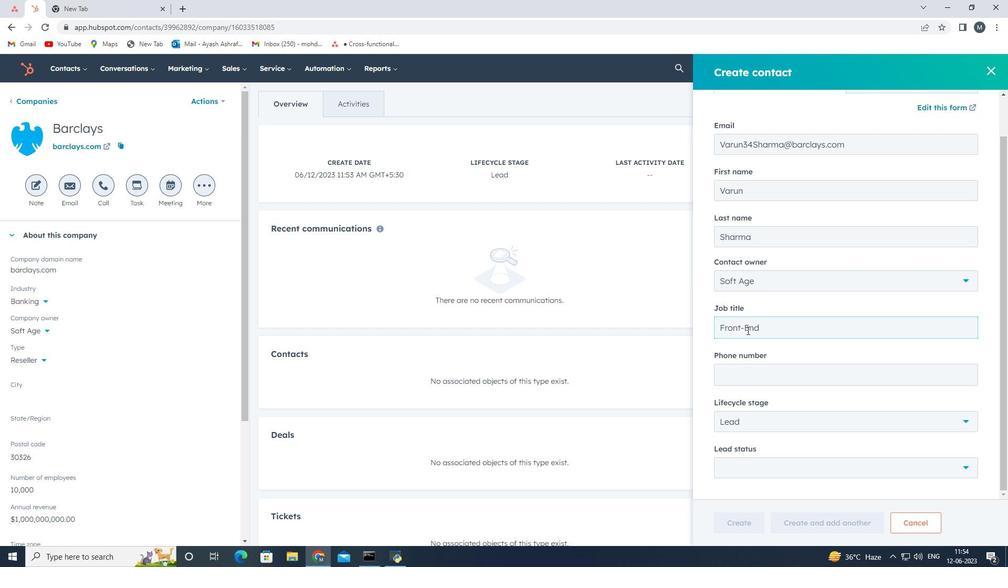 
Action: Mouse scrolled (751, 345) with delta (0, 0)
Screenshot: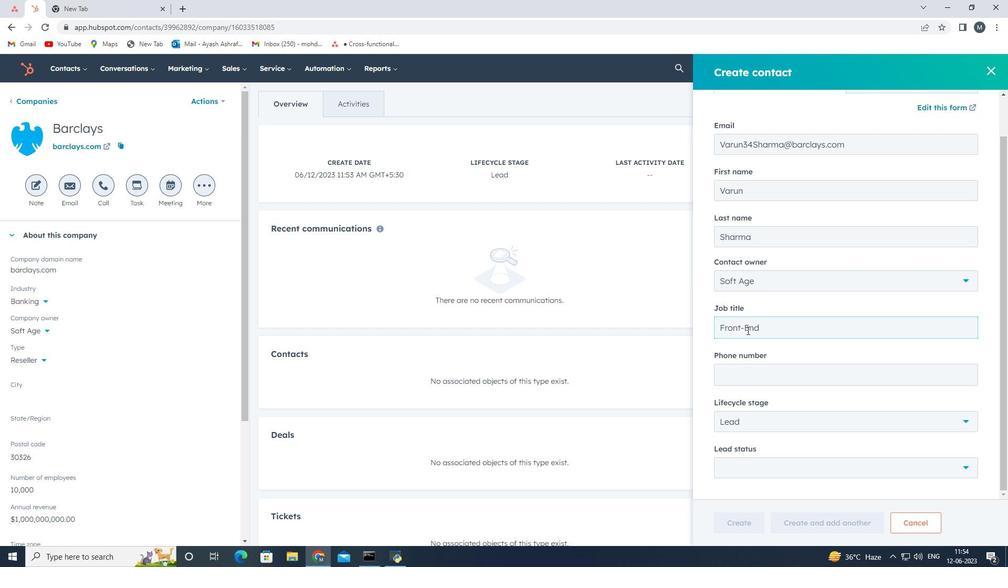 
Action: Mouse moved to (763, 377)
Screenshot: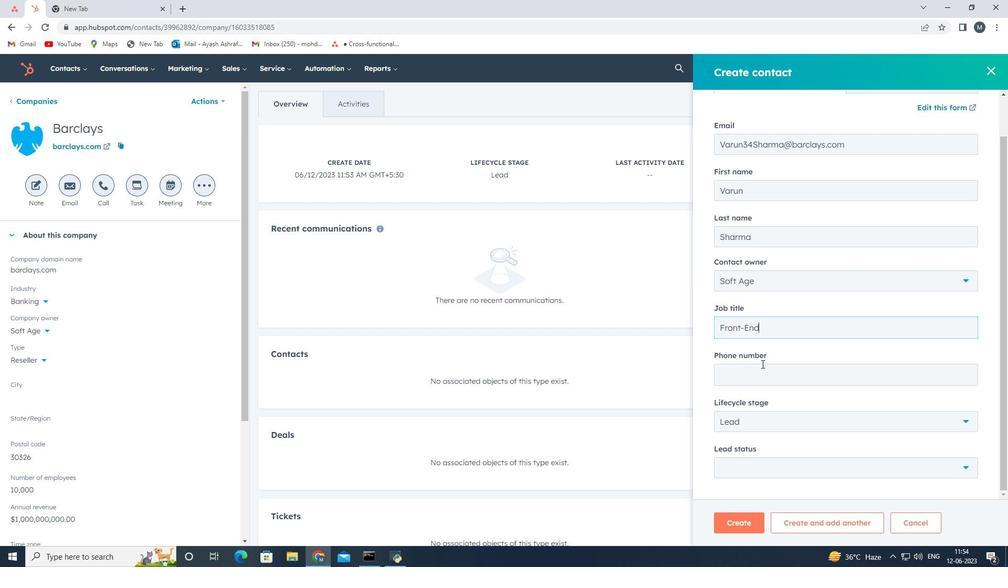 
Action: Mouse pressed left at (763, 377)
Screenshot: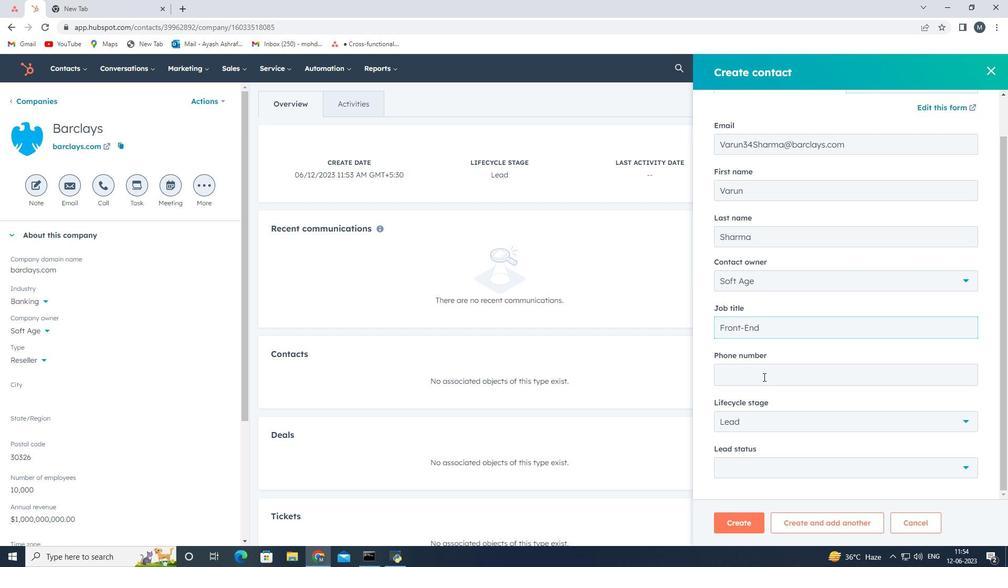 
Action: Mouse moved to (765, 377)
Screenshot: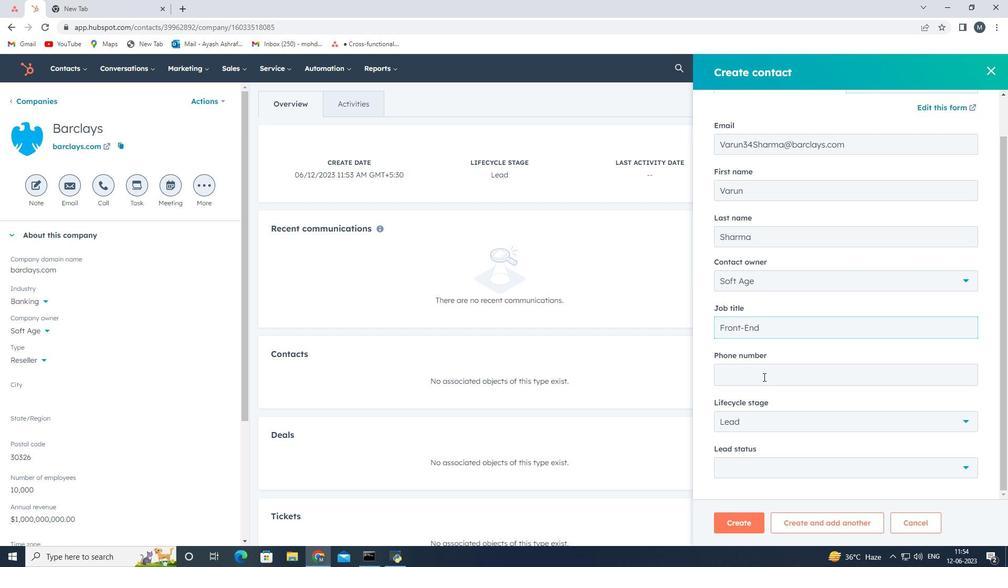 
Action: Key pressed 8015559014
Screenshot: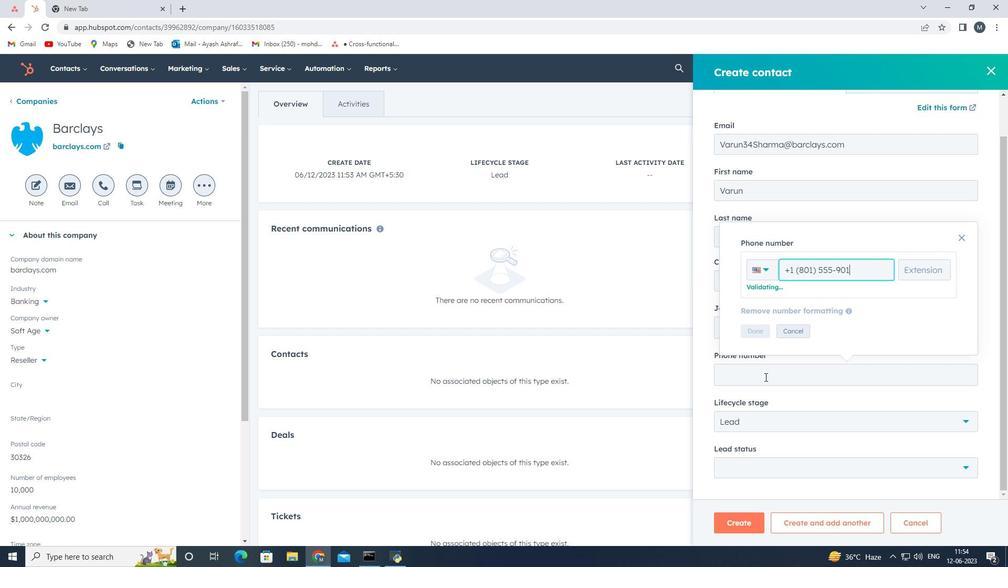 
Action: Mouse moved to (753, 333)
Screenshot: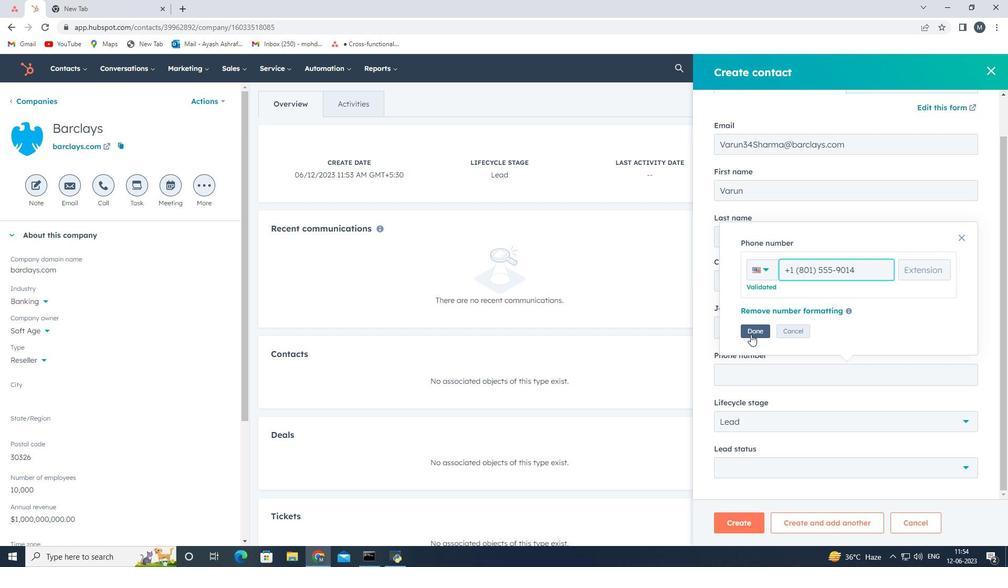
Action: Mouse pressed left at (753, 333)
Screenshot: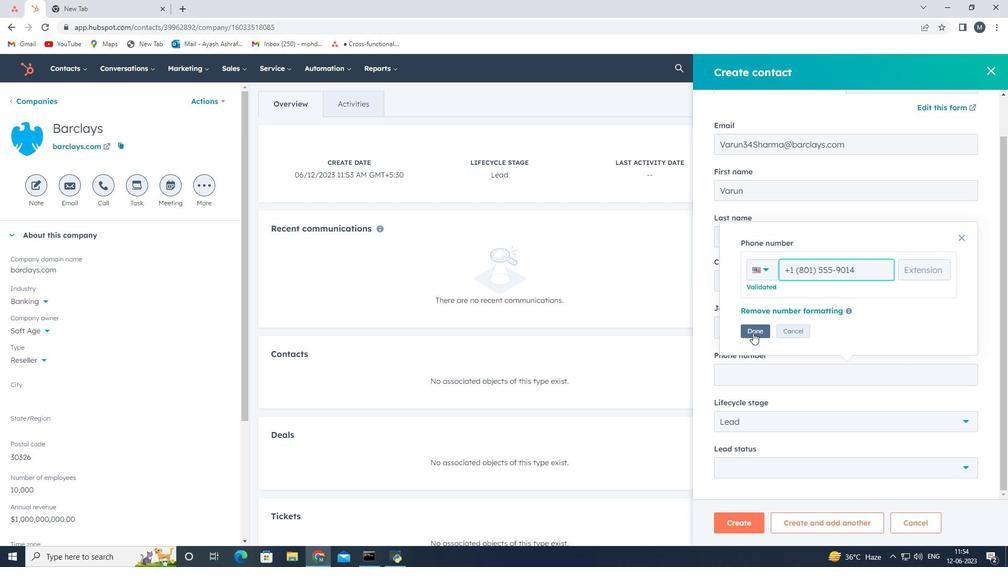 
Action: Mouse moved to (776, 417)
Screenshot: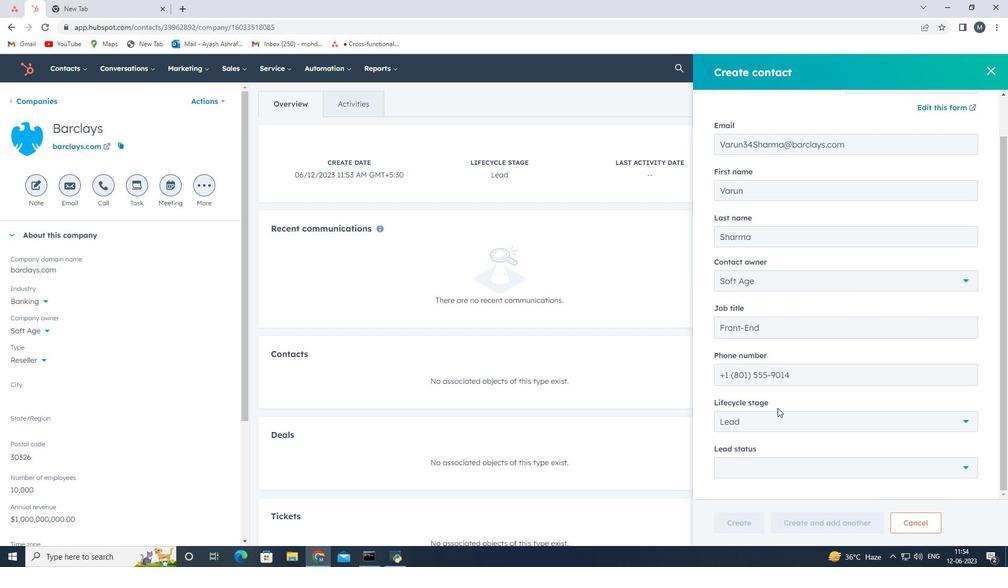 
Action: Mouse scrolled (776, 416) with delta (0, 0)
Screenshot: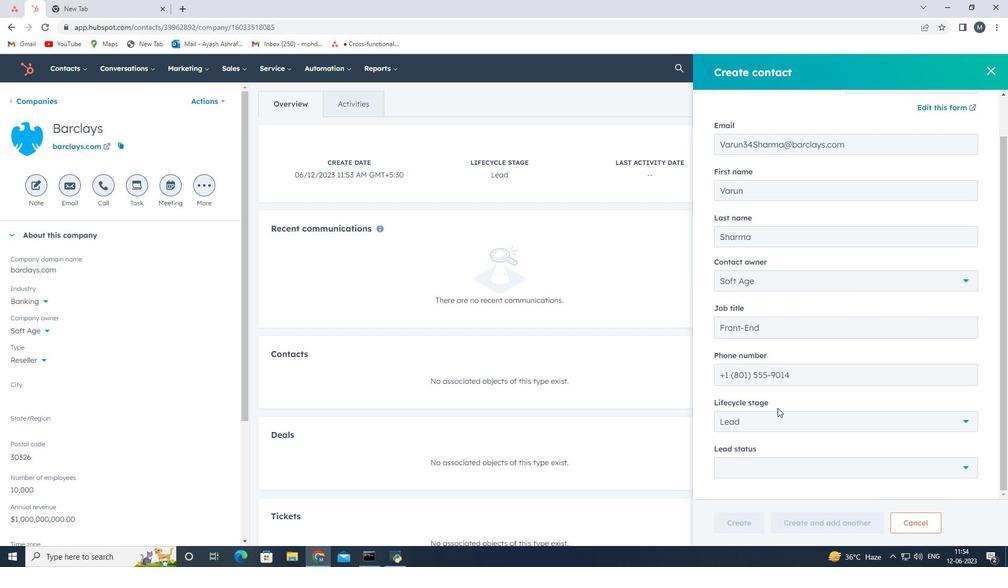 
Action: Mouse moved to (769, 413)
Screenshot: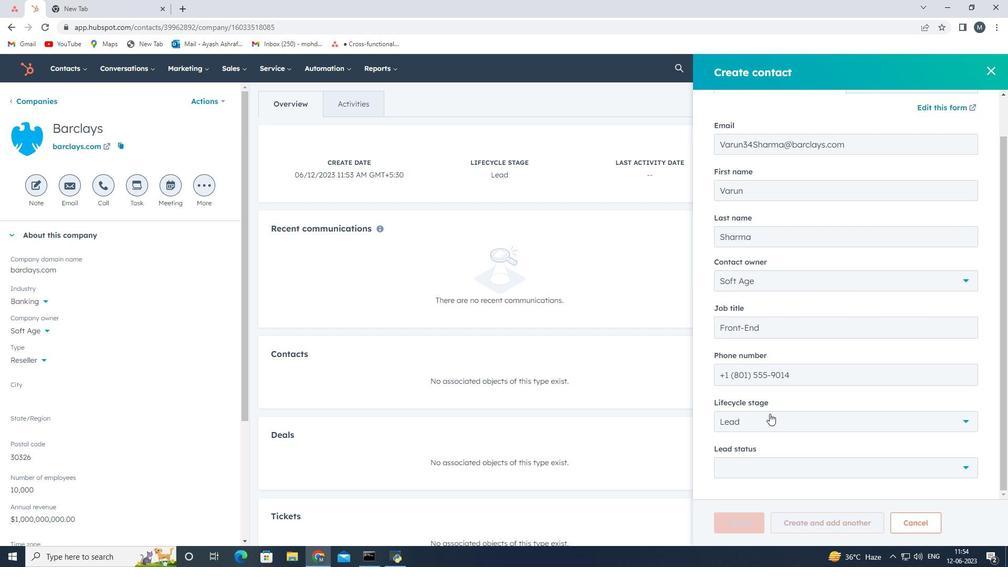 
Action: Mouse pressed left at (769, 413)
Screenshot: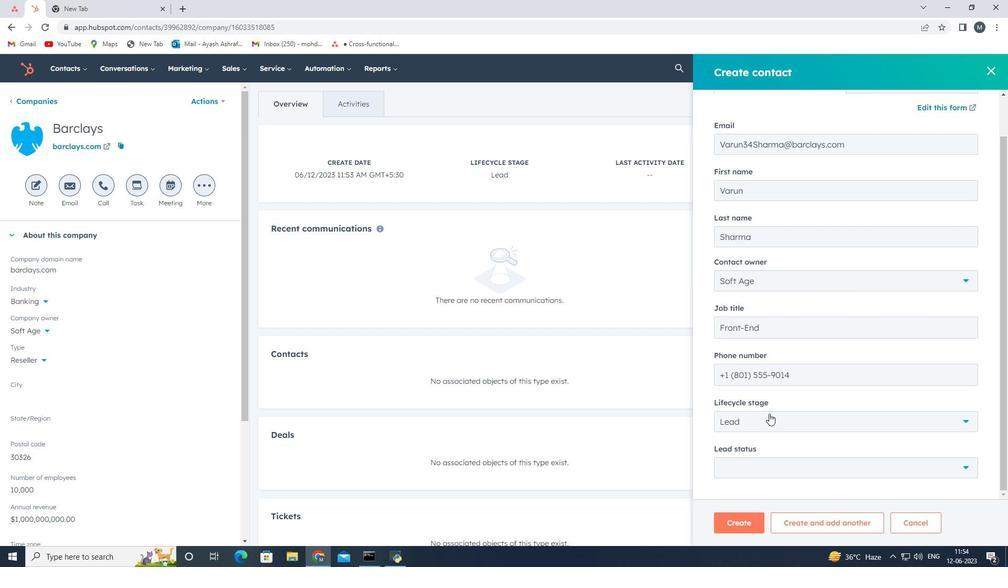 
Action: Mouse moved to (754, 349)
Screenshot: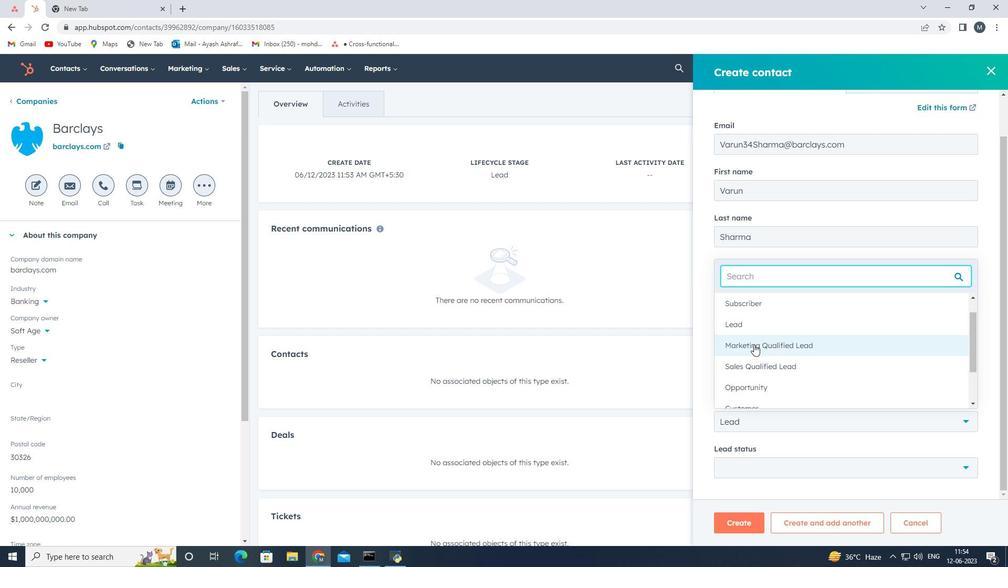 
Action: Mouse scrolled (754, 348) with delta (0, 0)
Screenshot: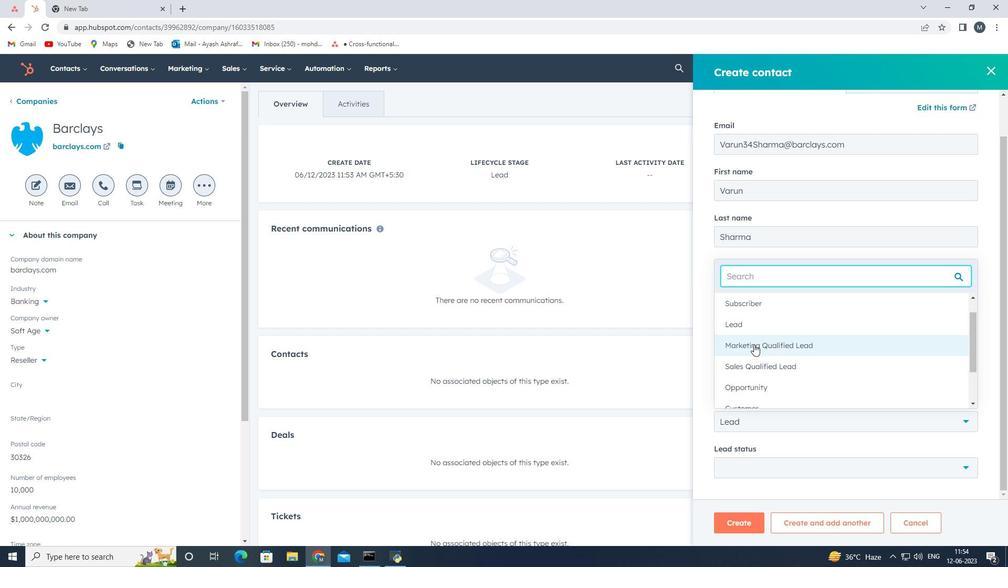
Action: Mouse moved to (754, 350)
Screenshot: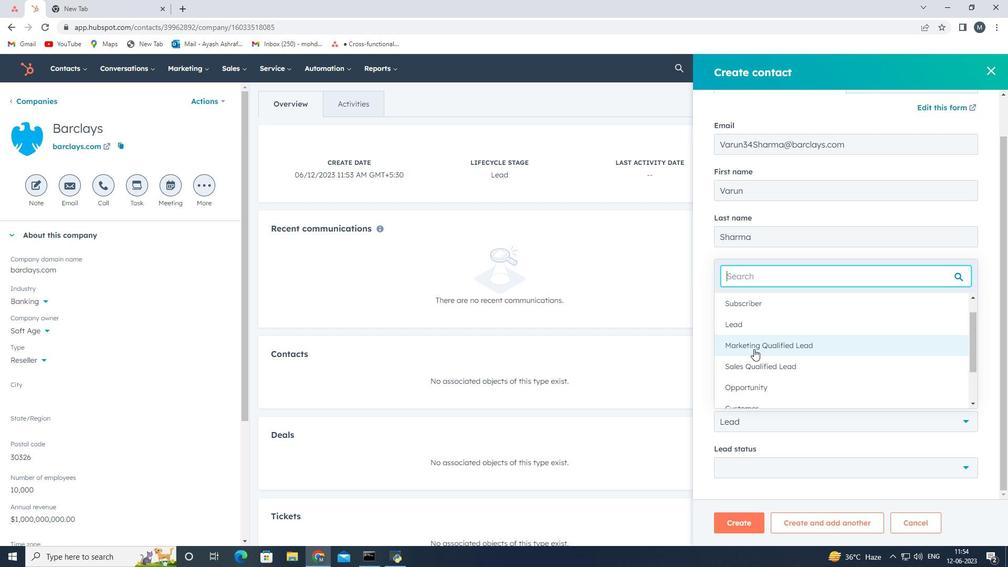
Action: Mouse scrolled (754, 350) with delta (0, 0)
Screenshot: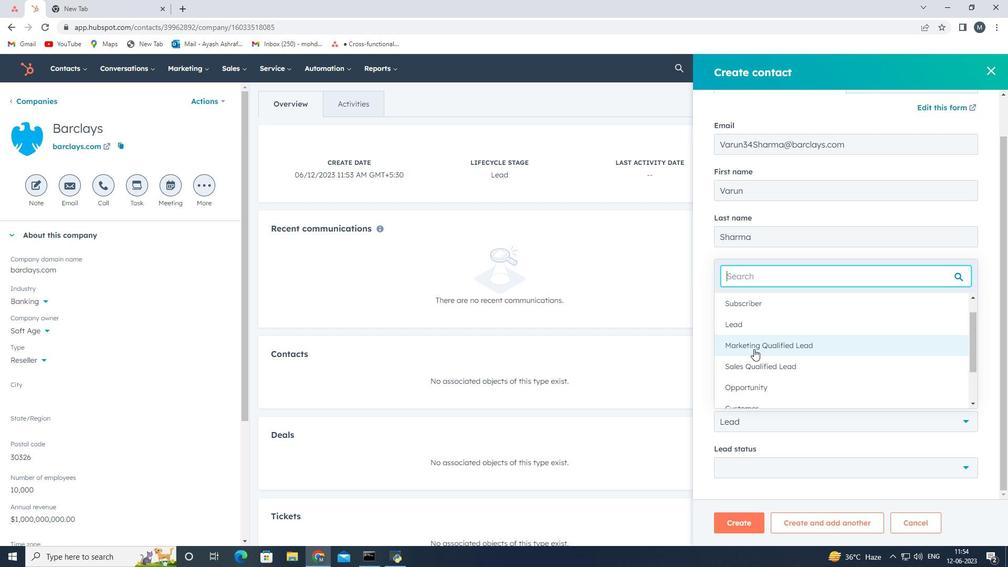 
Action: Mouse scrolled (754, 350) with delta (0, 0)
Screenshot: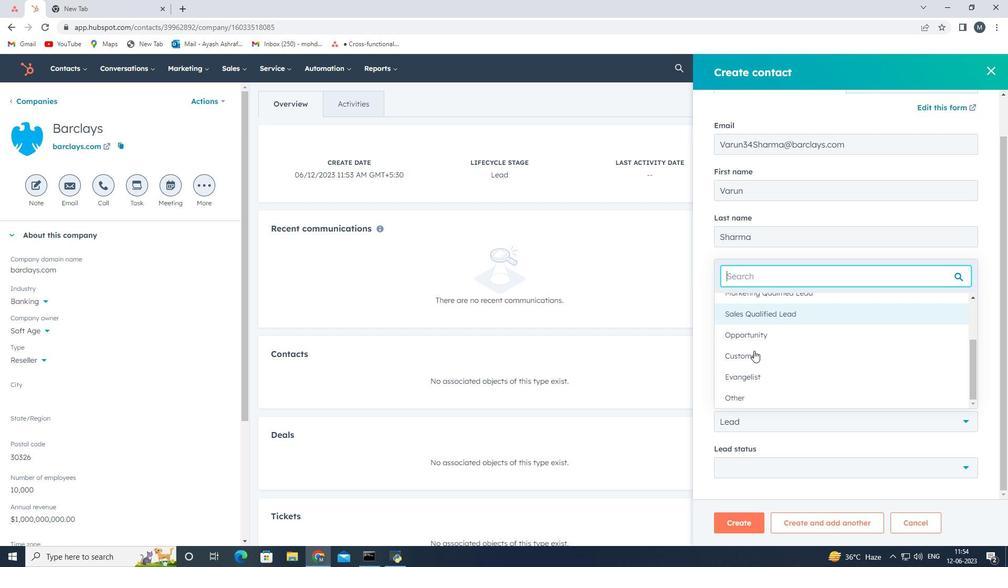 
Action: Mouse scrolled (754, 350) with delta (0, 0)
Screenshot: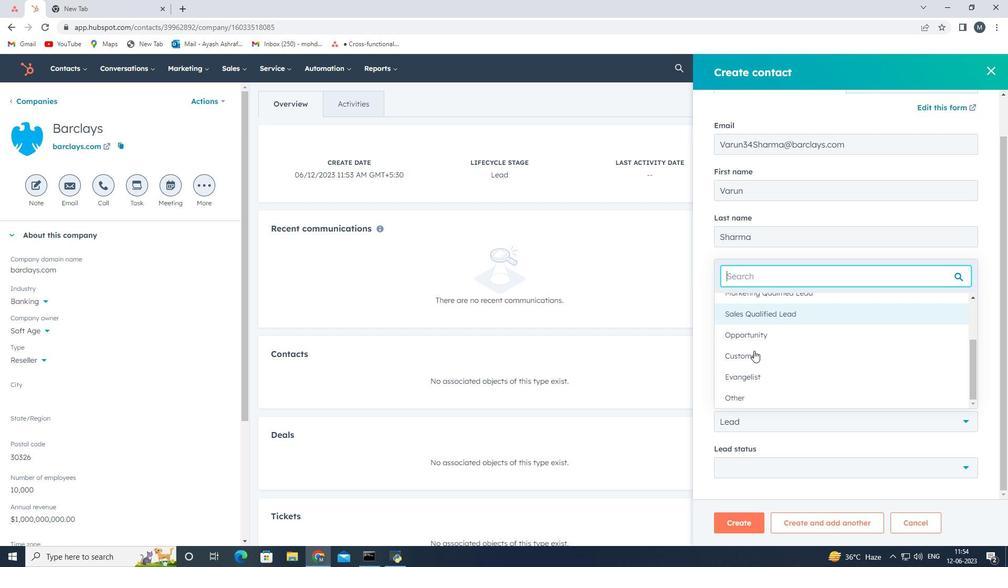 
Action: Mouse scrolled (754, 350) with delta (0, 0)
Screenshot: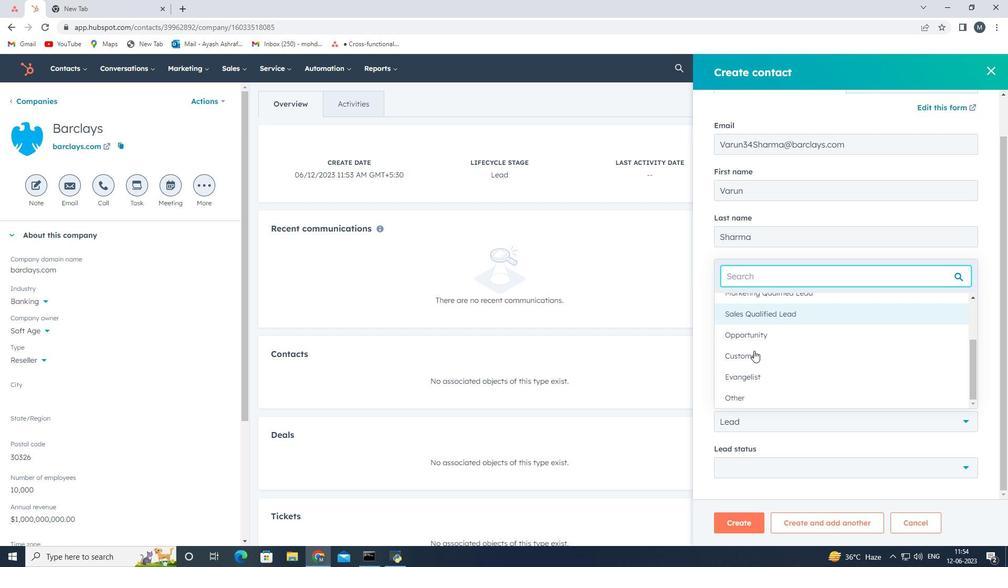 
Action: Mouse scrolled (754, 351) with delta (0, 0)
Screenshot: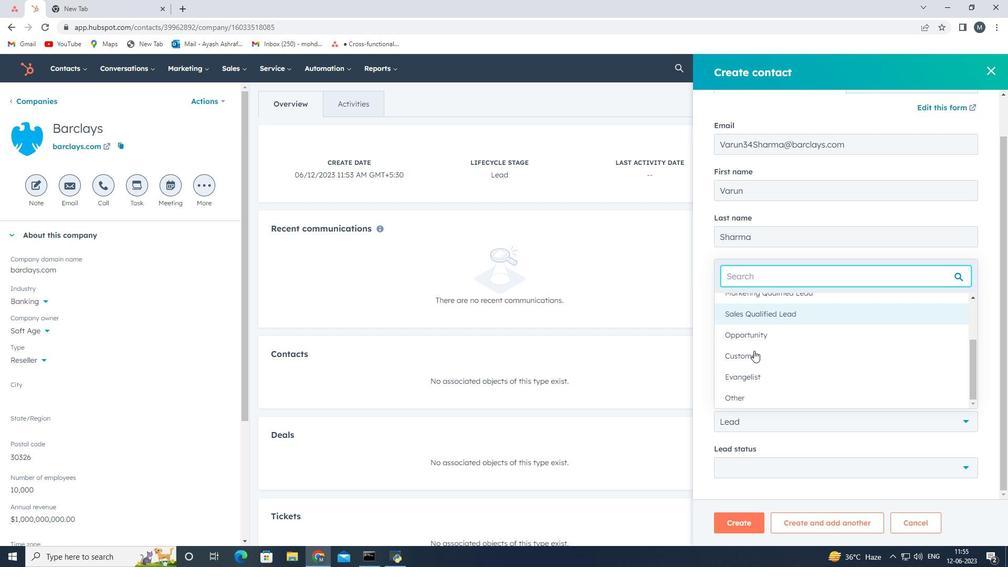 
Action: Mouse scrolled (754, 351) with delta (0, 0)
Screenshot: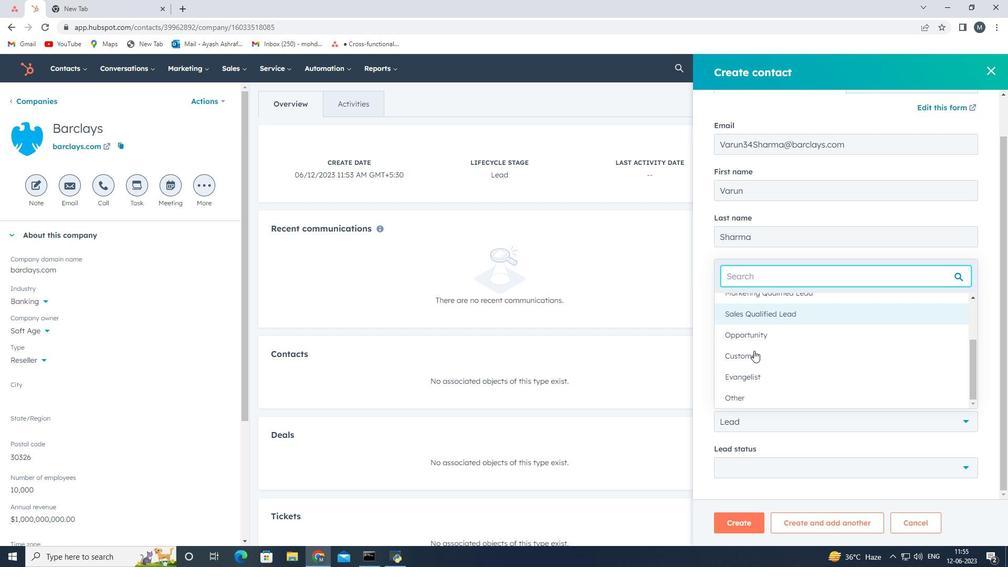 
Action: Mouse scrolled (754, 351) with delta (0, 0)
Screenshot: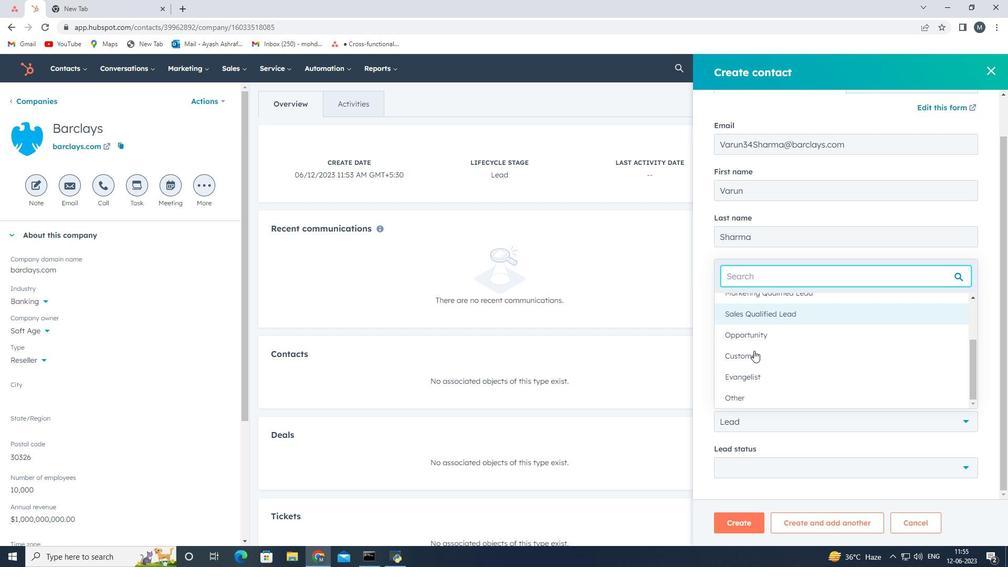 
Action: Mouse scrolled (754, 351) with delta (0, 0)
Screenshot: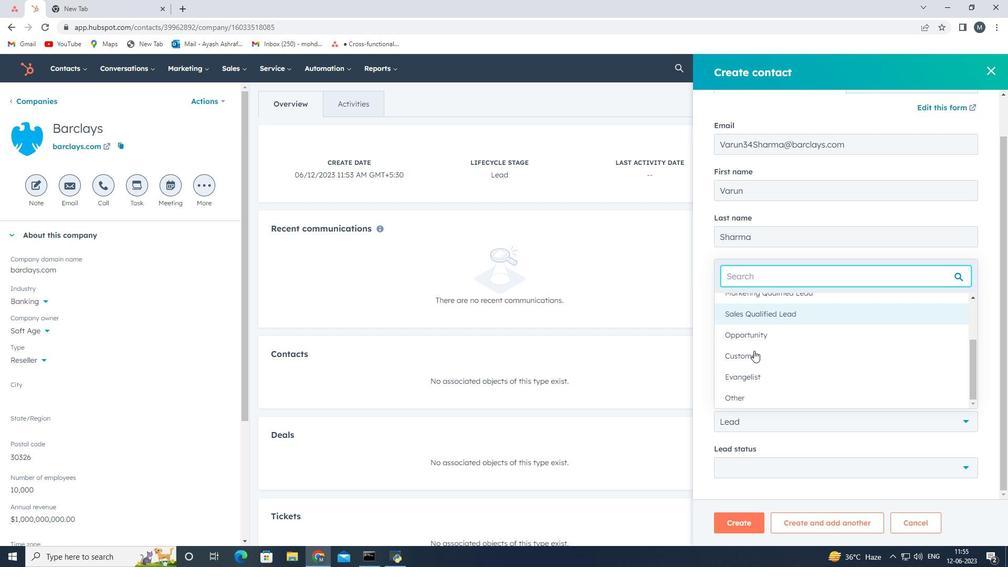 
Action: Mouse scrolled (754, 351) with delta (0, 0)
Screenshot: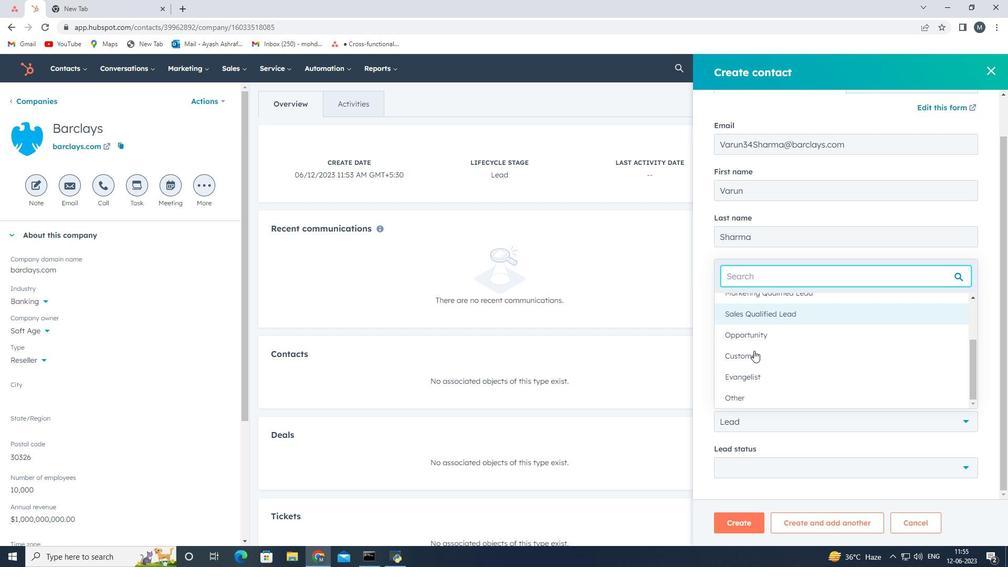 
Action: Mouse moved to (754, 346)
Screenshot: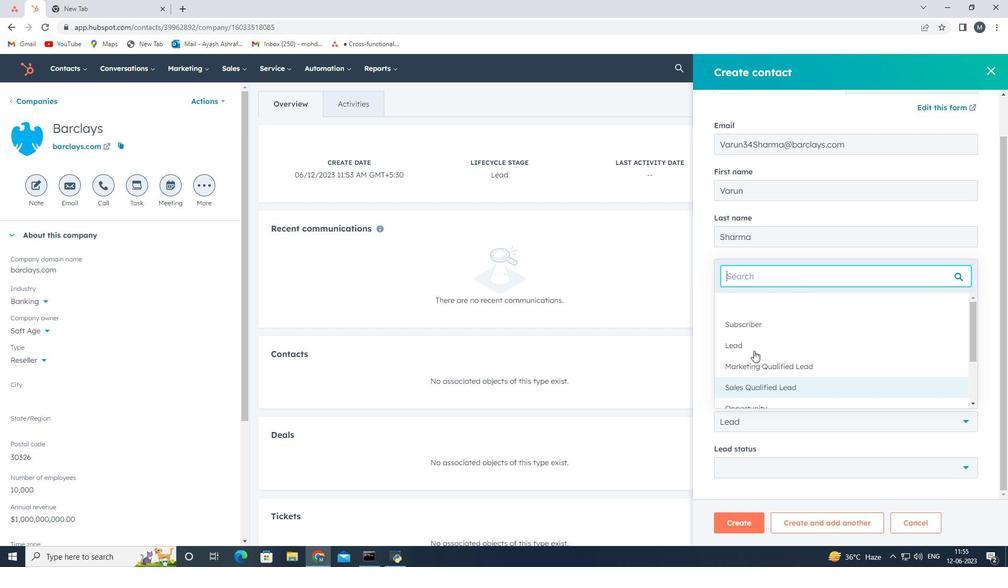 
Action: Mouse pressed left at (754, 346)
Screenshot: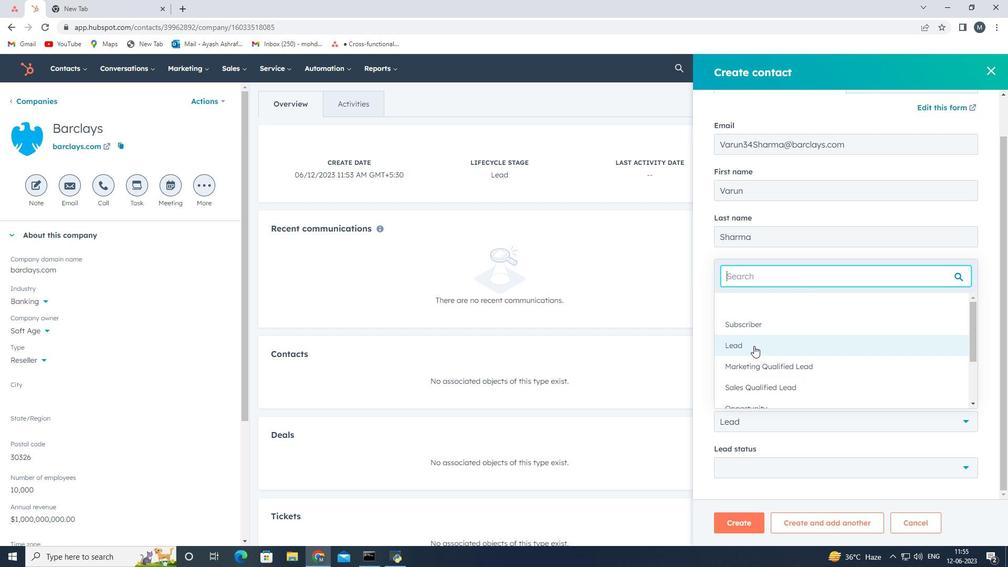 
Action: Mouse moved to (761, 470)
Screenshot: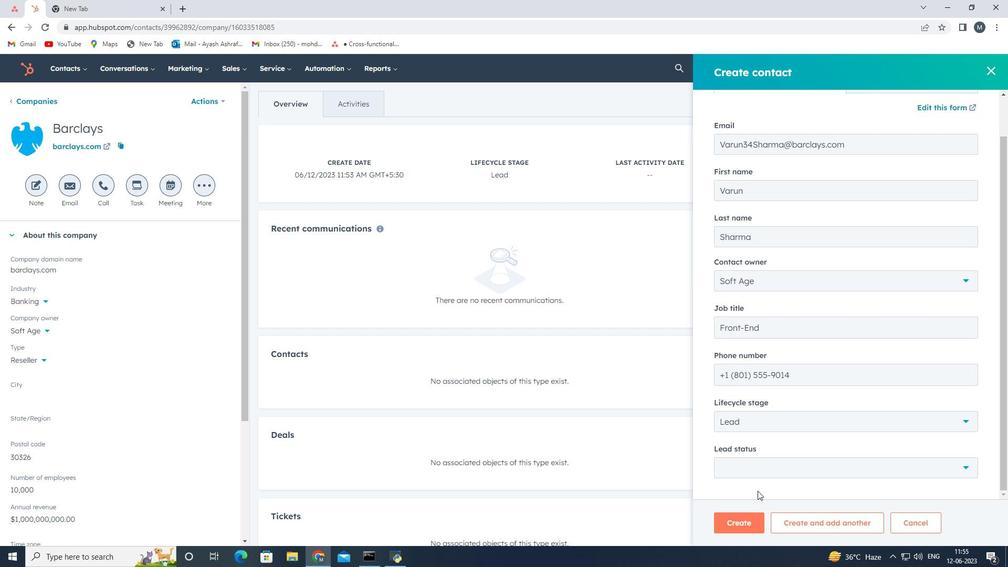 
Action: Mouse pressed left at (761, 470)
Screenshot: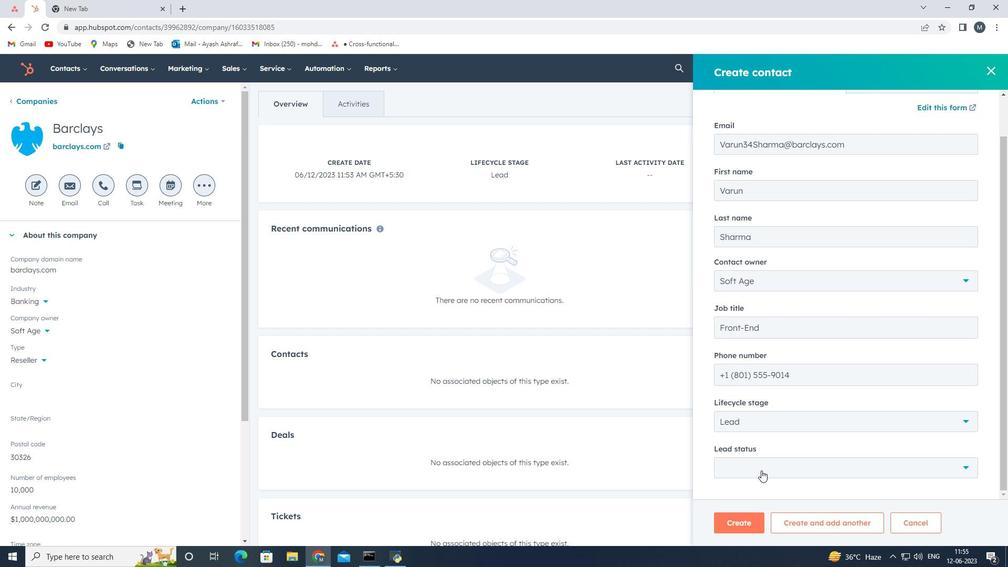 
Action: Mouse moved to (772, 388)
Screenshot: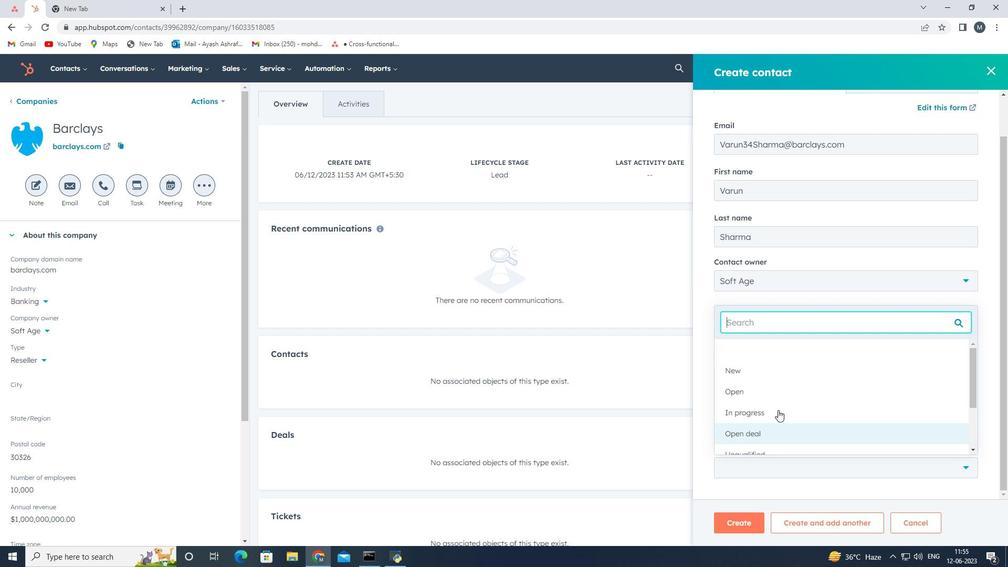 
Action: Mouse pressed left at (772, 388)
Screenshot: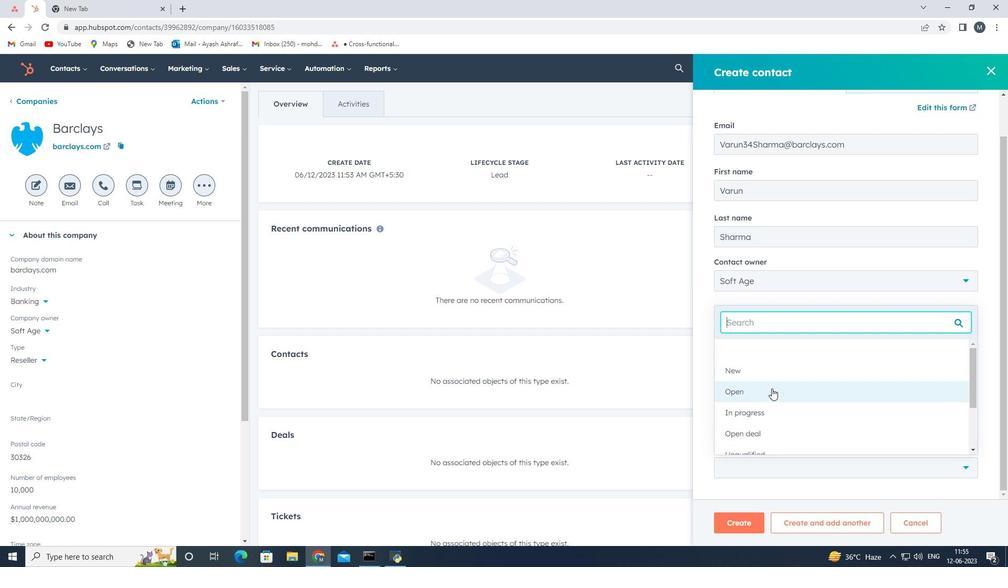 
Action: Mouse moved to (745, 523)
Screenshot: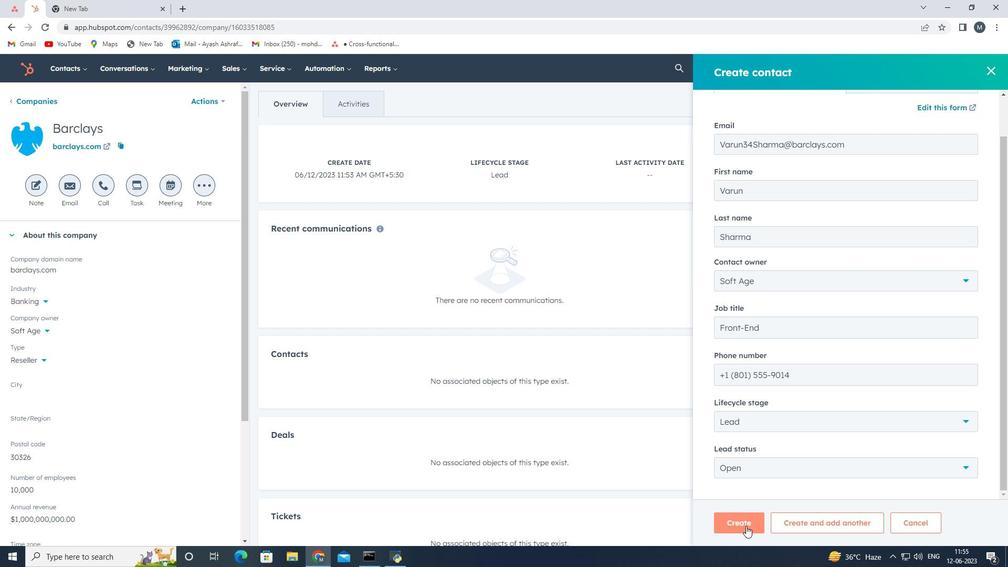 
Action: Mouse pressed left at (745, 523)
Screenshot: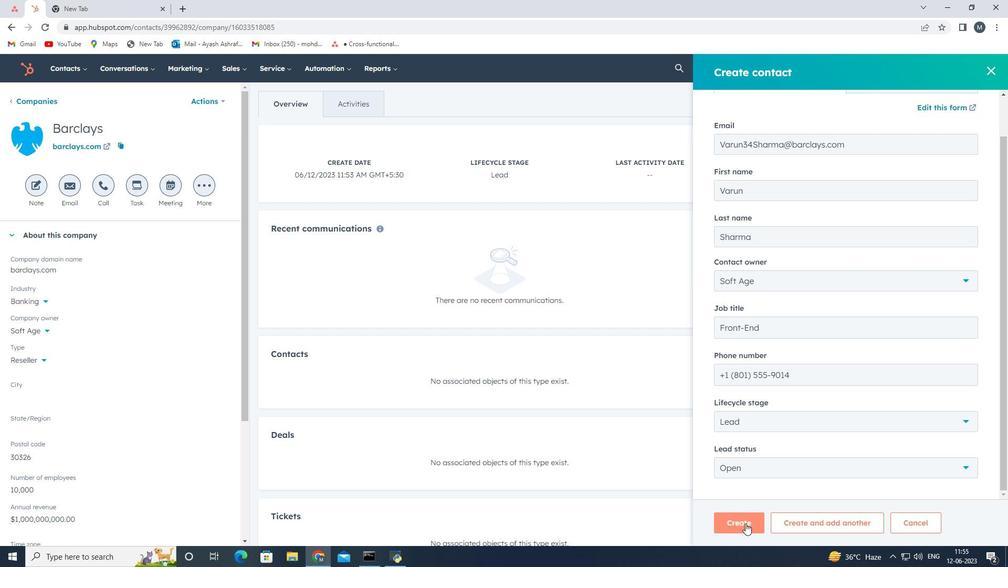 
Action: Mouse moved to (745, 523)
Screenshot: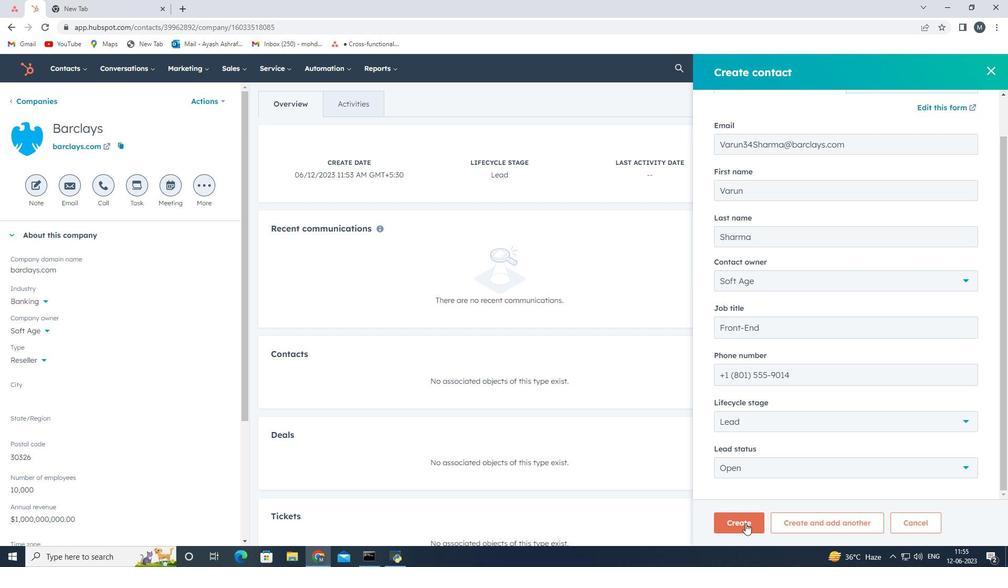
